 Task: Find connections with filter location Bad Homburg vor der Höhe with filter topic #Jobinterviewswith filter profile language Spanish with filter current company Think Design Collaborative with filter school Sikkim Manipal Institute of Technology - SMU with filter industry International Trade and Development with filter service category Negotiation with filter keywords title Chef
Action: Mouse moved to (509, 70)
Screenshot: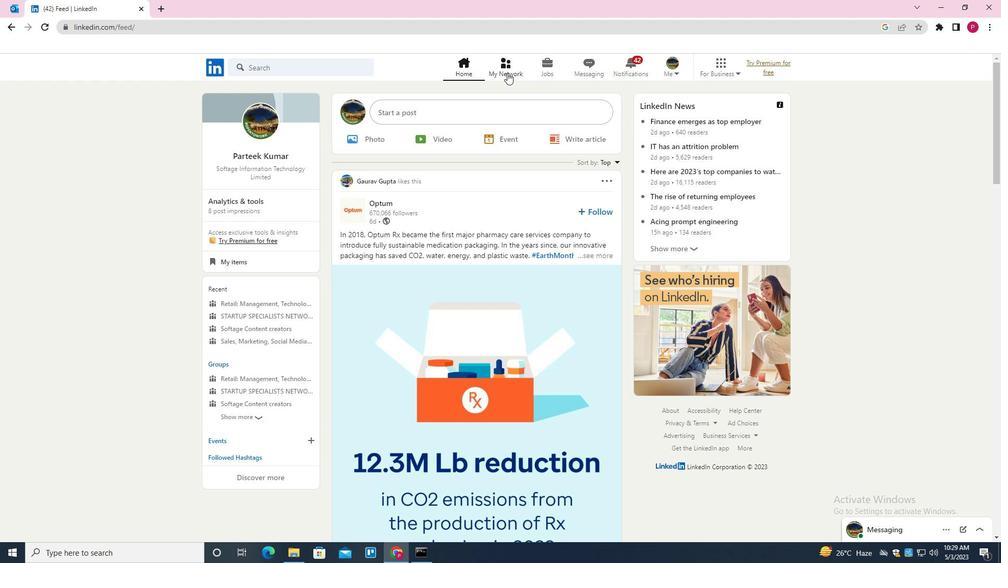 
Action: Mouse pressed left at (509, 70)
Screenshot: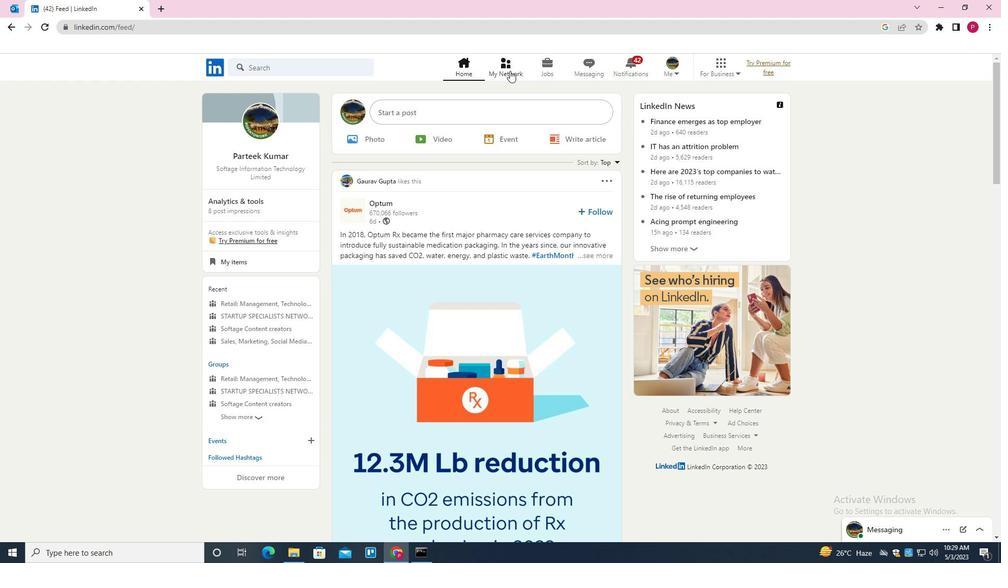 
Action: Mouse moved to (334, 126)
Screenshot: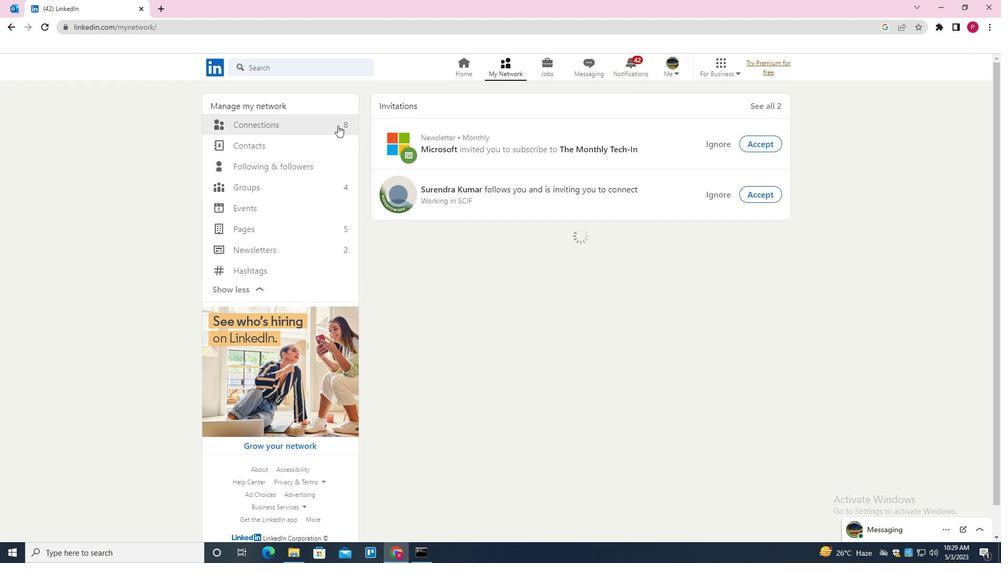 
Action: Mouse pressed left at (334, 126)
Screenshot: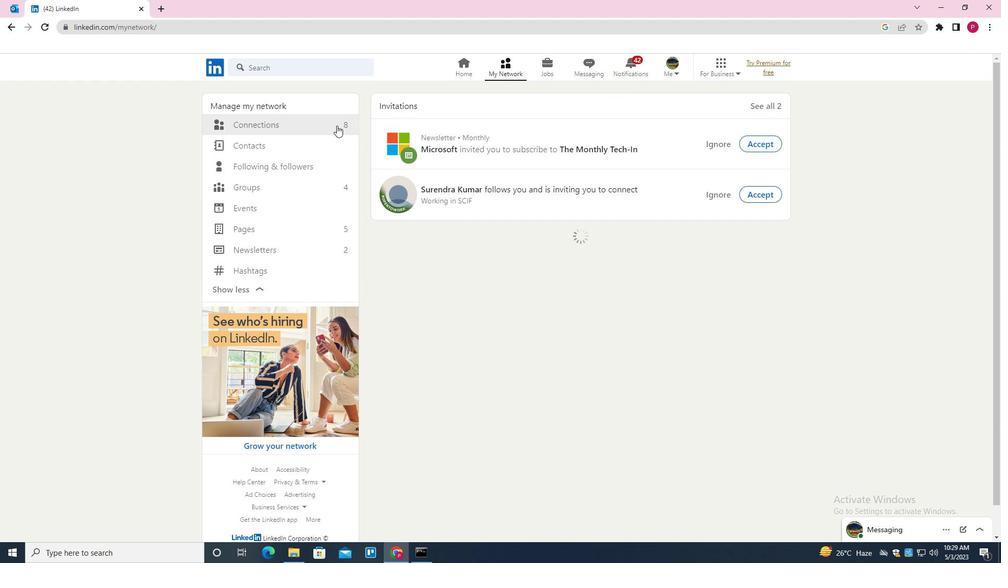 
Action: Mouse moved to (570, 124)
Screenshot: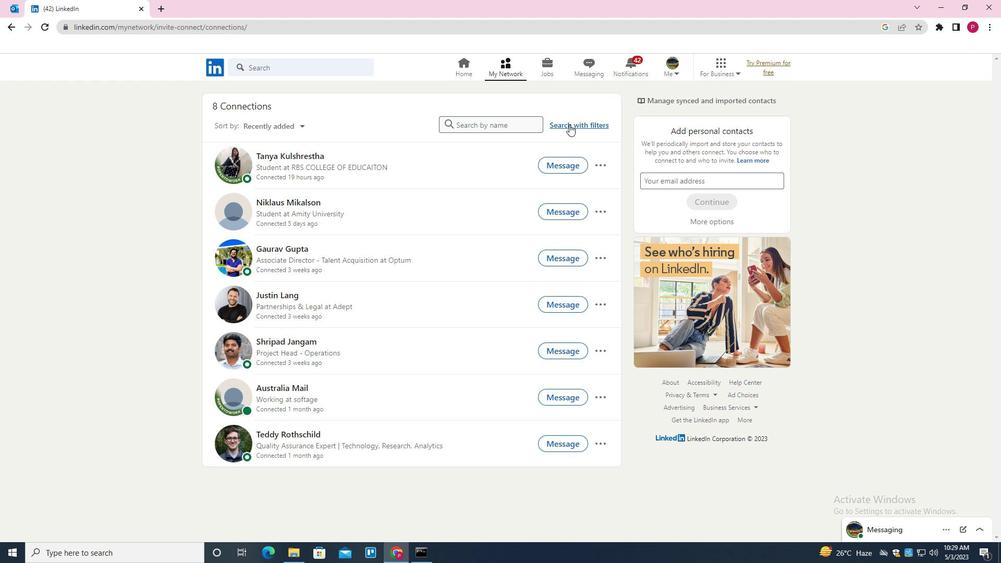 
Action: Mouse pressed left at (570, 124)
Screenshot: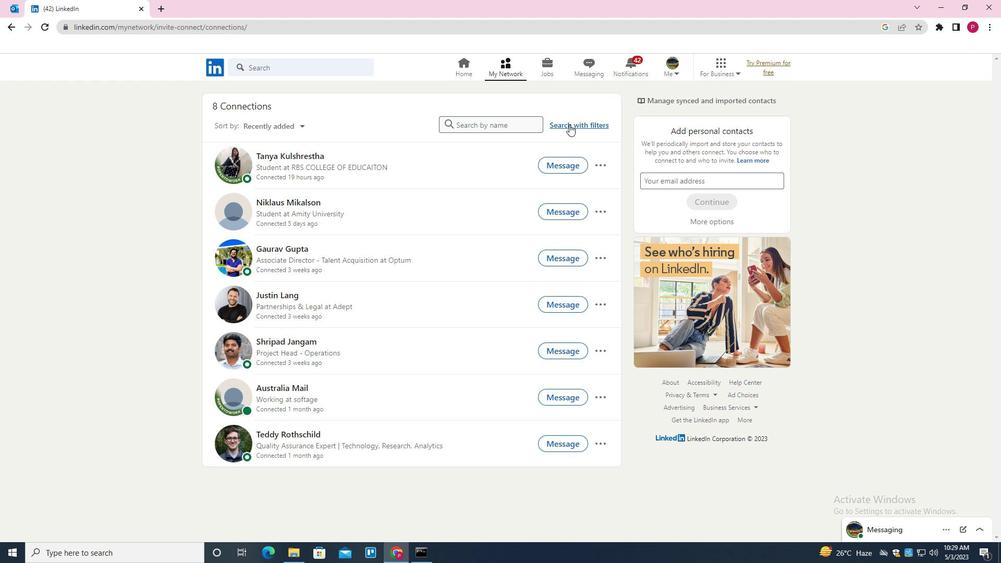 
Action: Mouse moved to (535, 96)
Screenshot: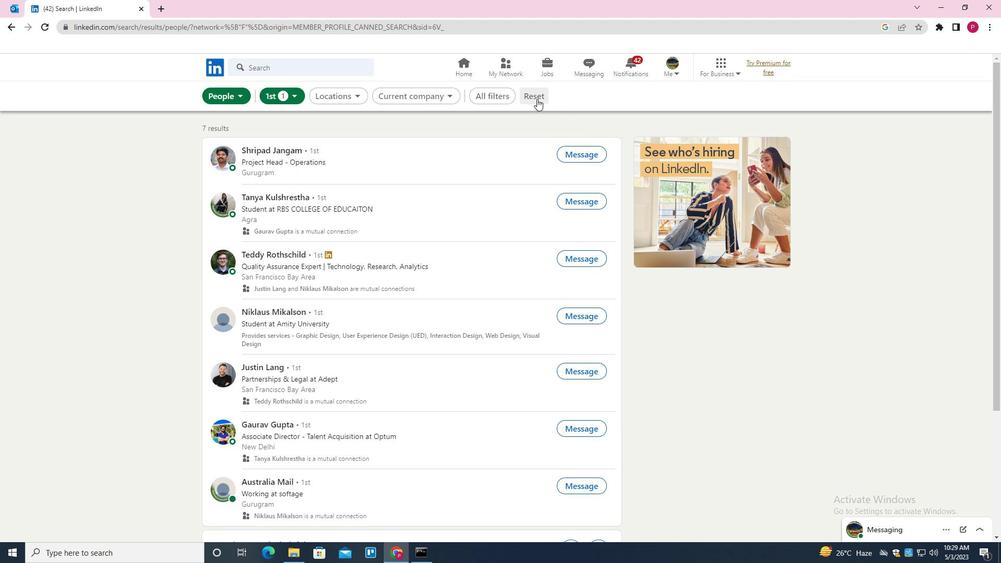 
Action: Mouse pressed left at (535, 96)
Screenshot: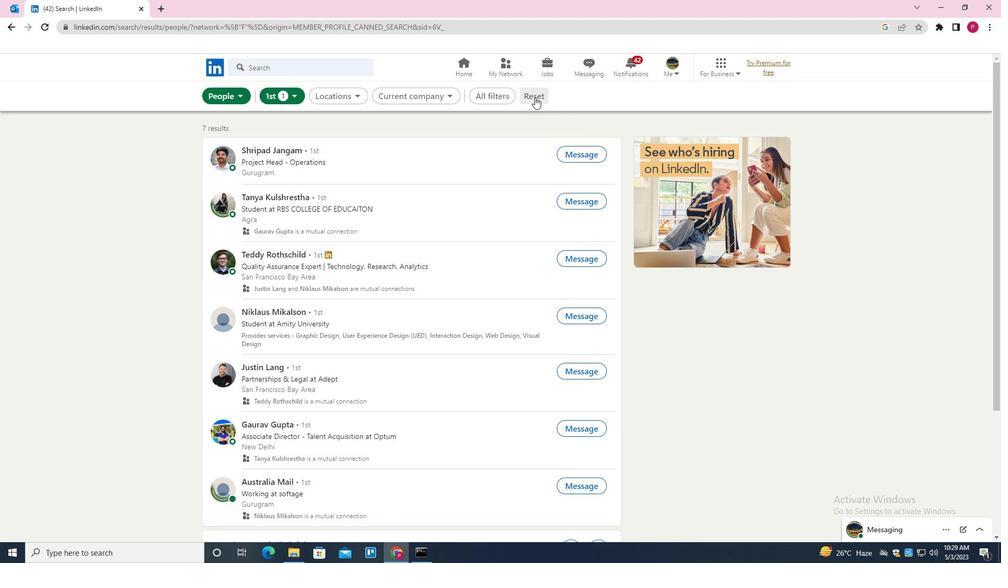 
Action: Mouse moved to (531, 96)
Screenshot: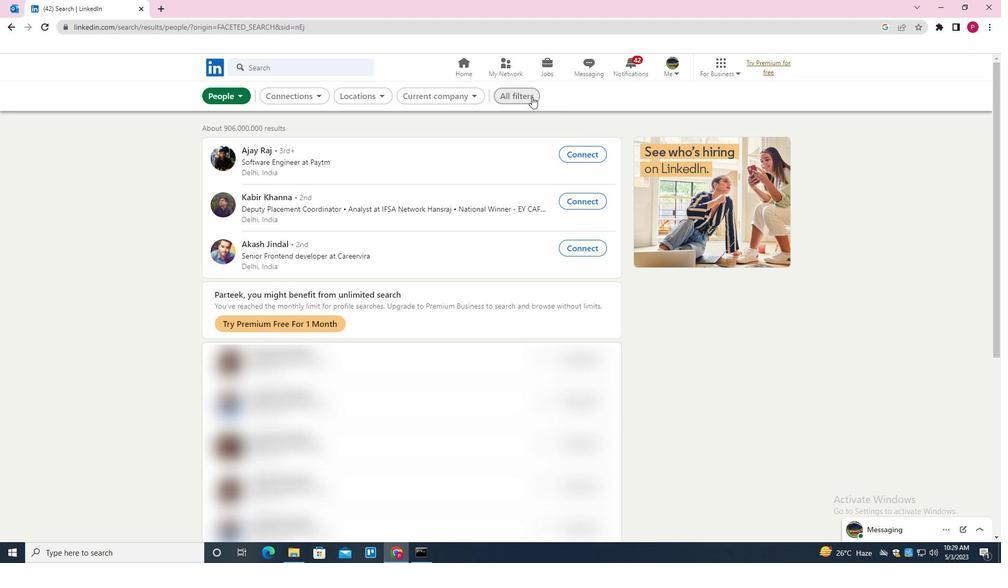 
Action: Mouse pressed left at (531, 96)
Screenshot: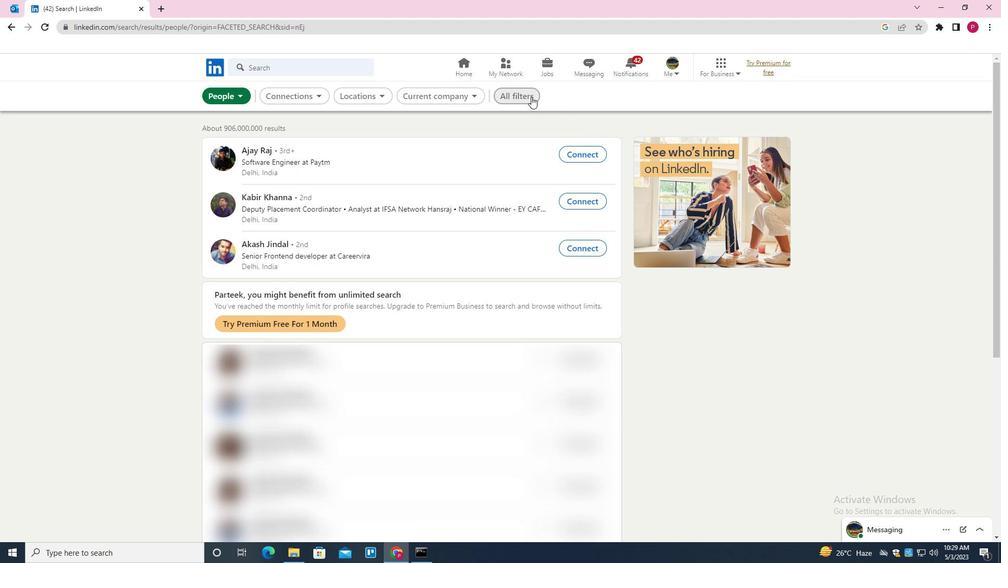 
Action: Mouse moved to (881, 316)
Screenshot: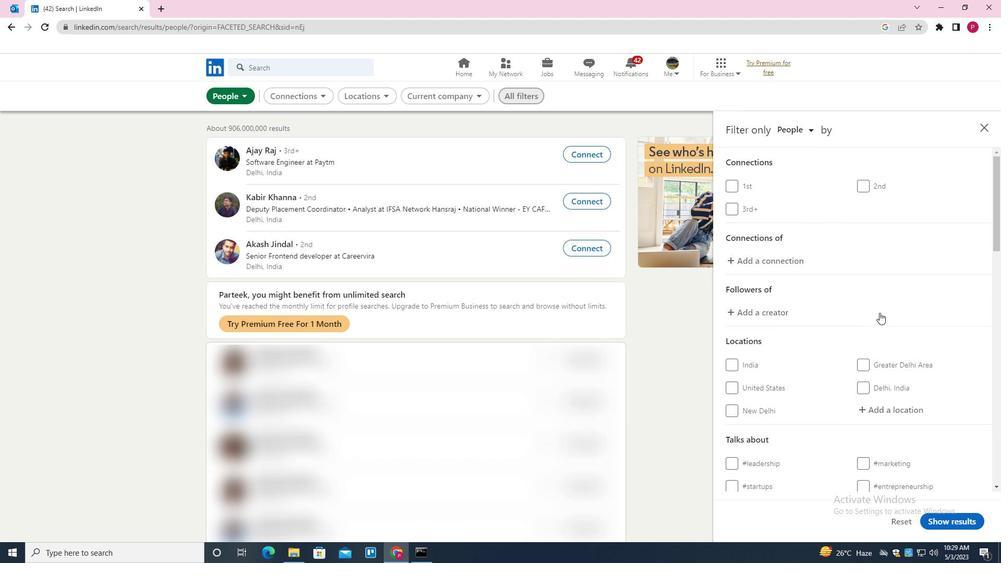
Action: Mouse scrolled (881, 316) with delta (0, 0)
Screenshot: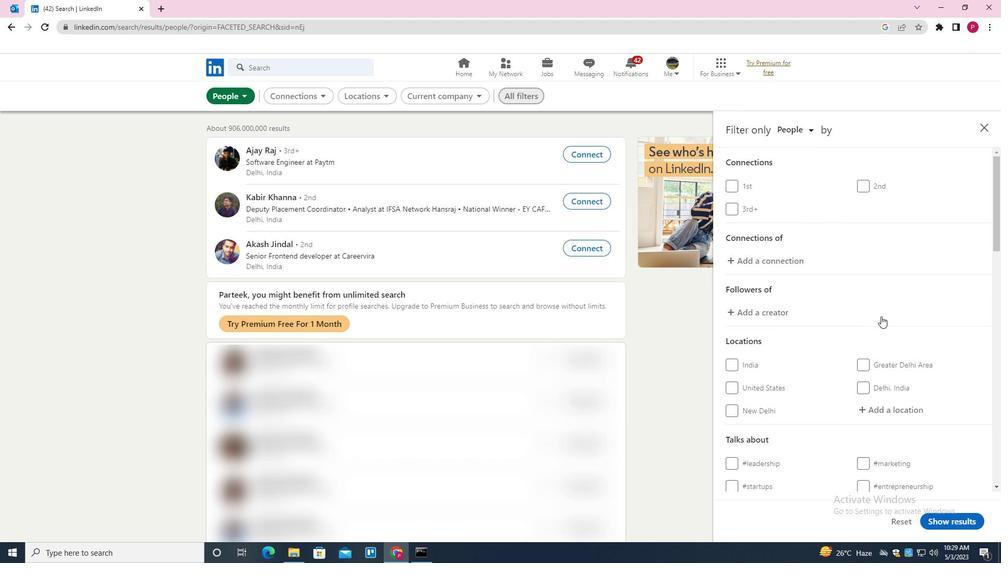 
Action: Mouse moved to (881, 317)
Screenshot: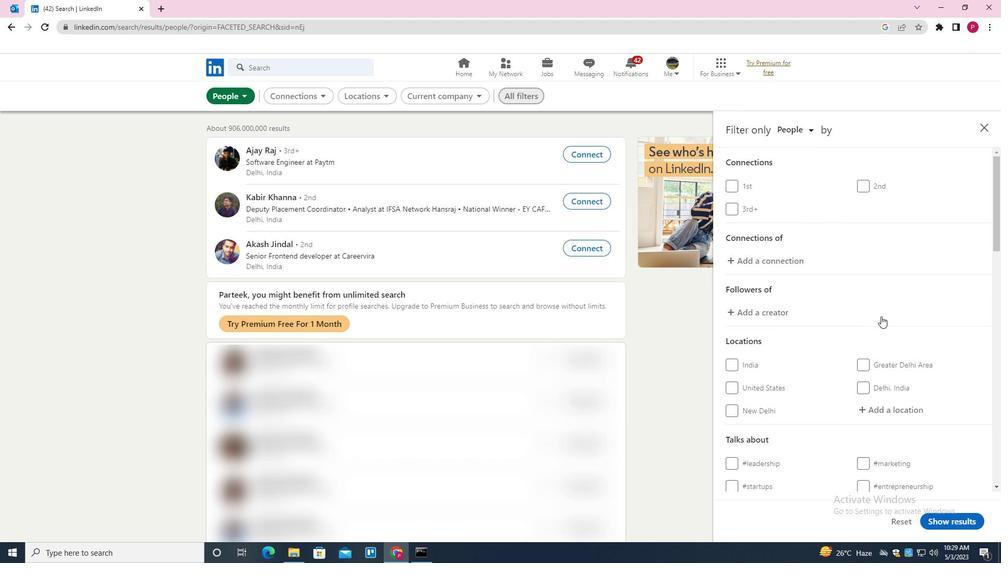 
Action: Mouse scrolled (881, 316) with delta (0, 0)
Screenshot: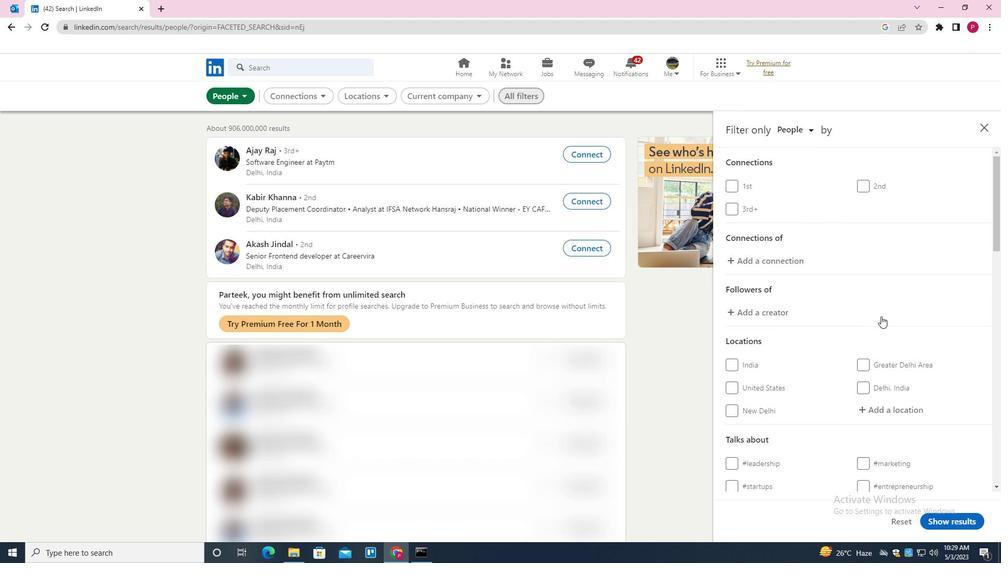 
Action: Mouse moved to (888, 309)
Screenshot: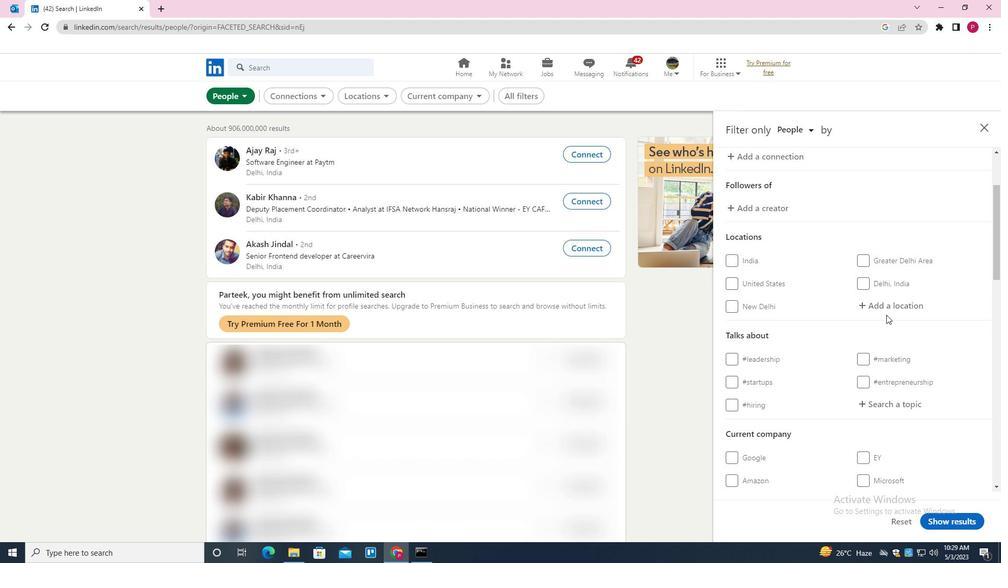 
Action: Mouse pressed left at (888, 309)
Screenshot: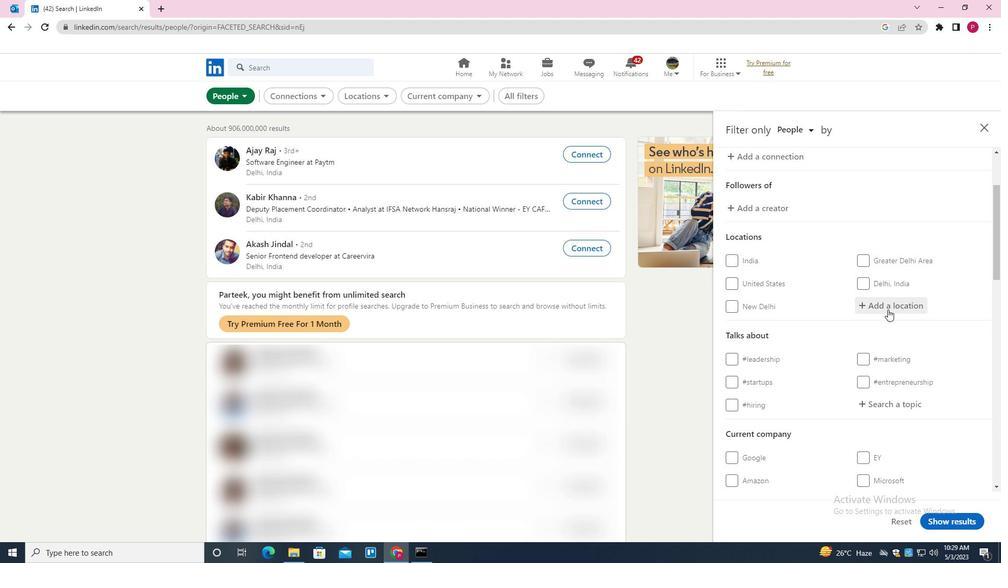 
Action: Key pressed <Key.shift>BAD<Key.space><Key.shift><Key.shift><Key.shift><Key.shift><Key.shift><Key.shift>HOMBURG<Key.down><Key.enter>
Screenshot: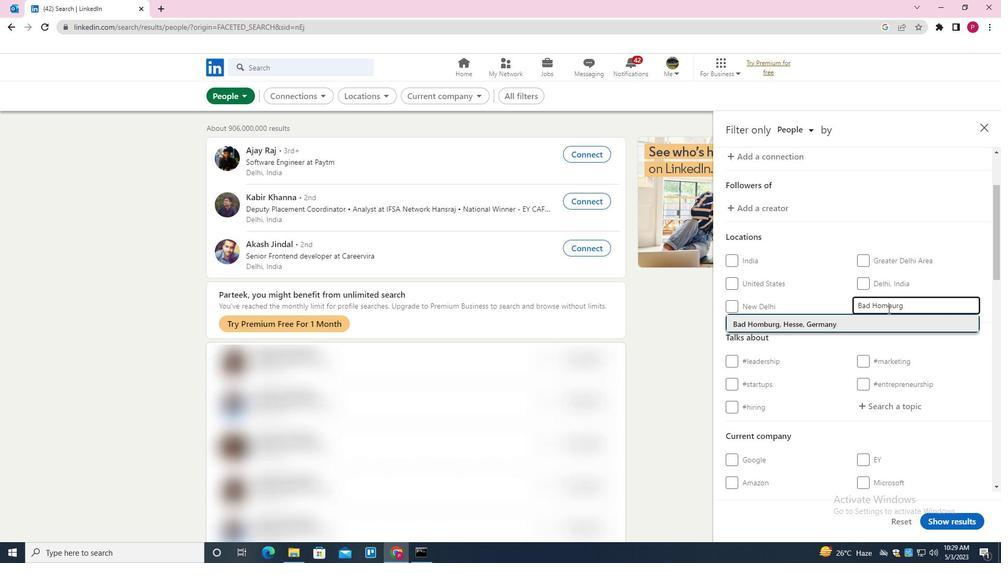
Action: Mouse moved to (886, 294)
Screenshot: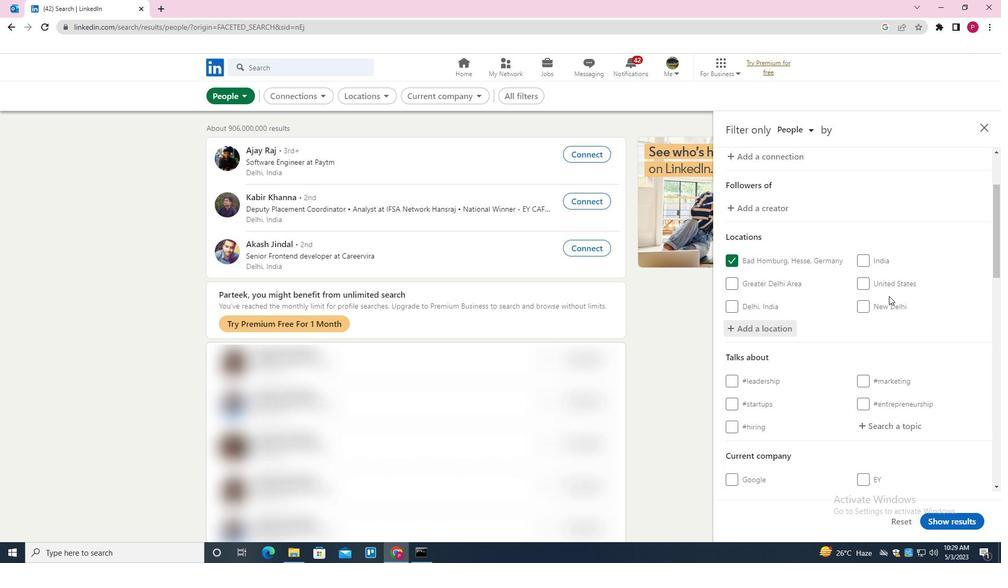 
Action: Mouse scrolled (886, 294) with delta (0, 0)
Screenshot: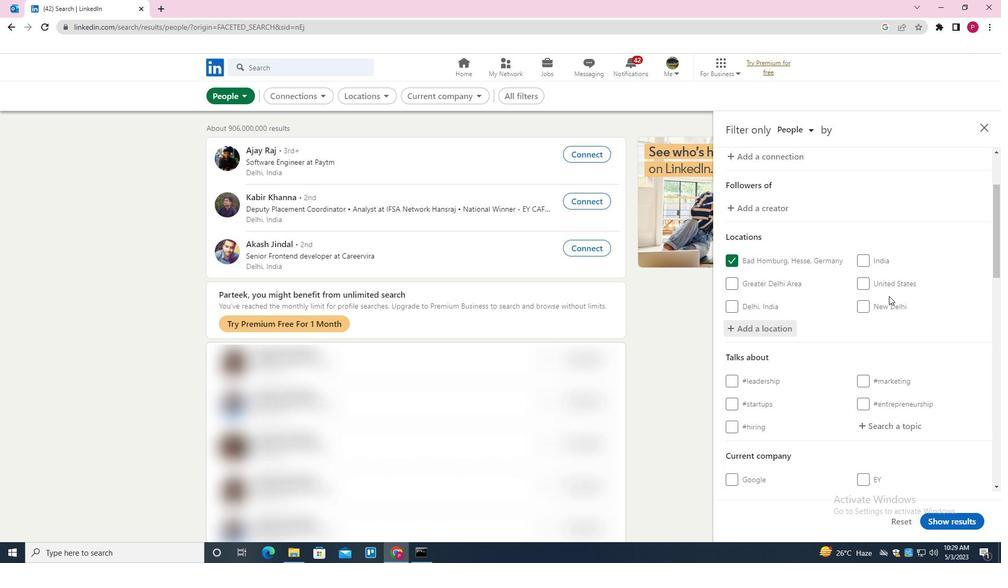 
Action: Mouse moved to (883, 294)
Screenshot: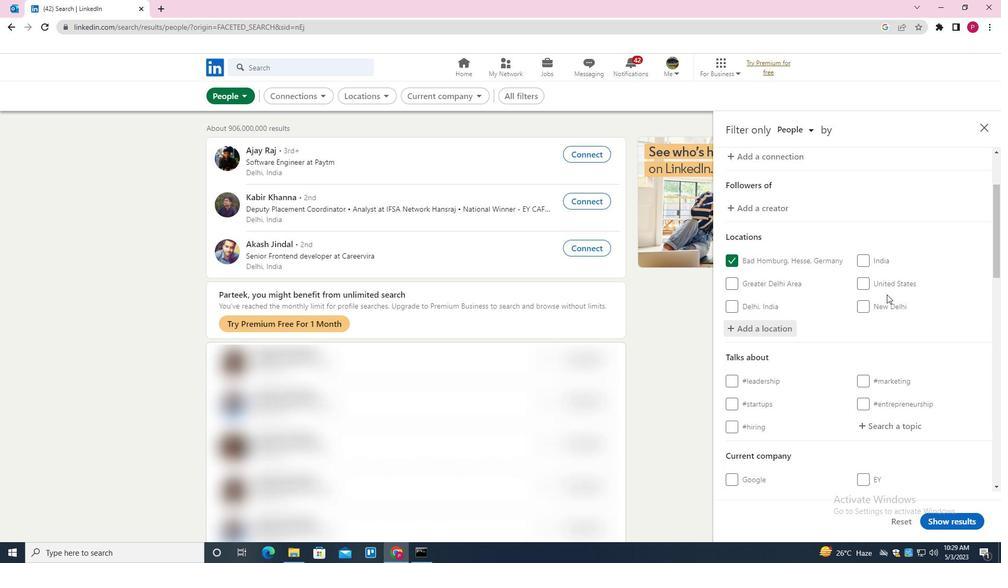 
Action: Mouse scrolled (883, 293) with delta (0, 0)
Screenshot: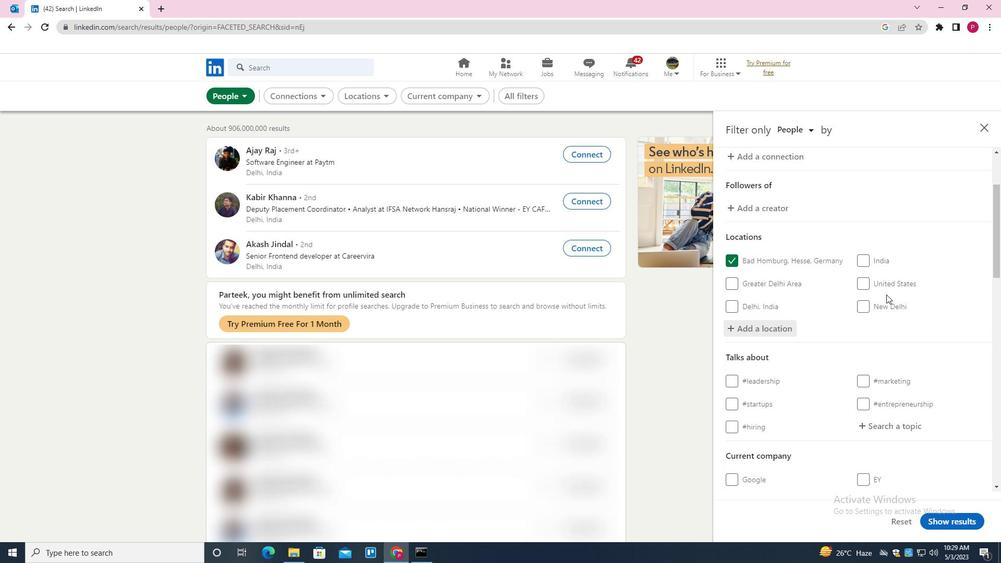 
Action: Mouse moved to (883, 294)
Screenshot: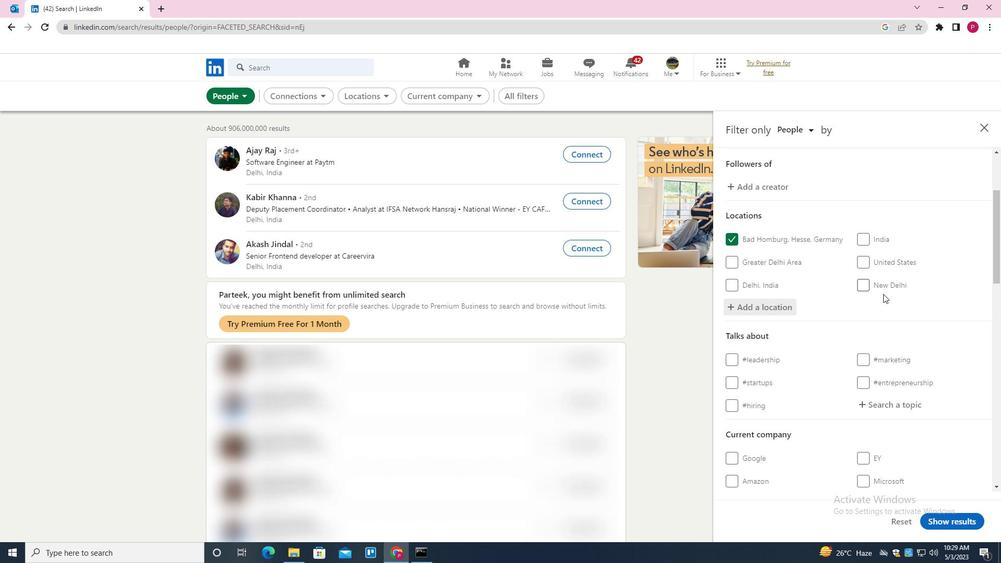 
Action: Mouse scrolled (883, 293) with delta (0, 0)
Screenshot: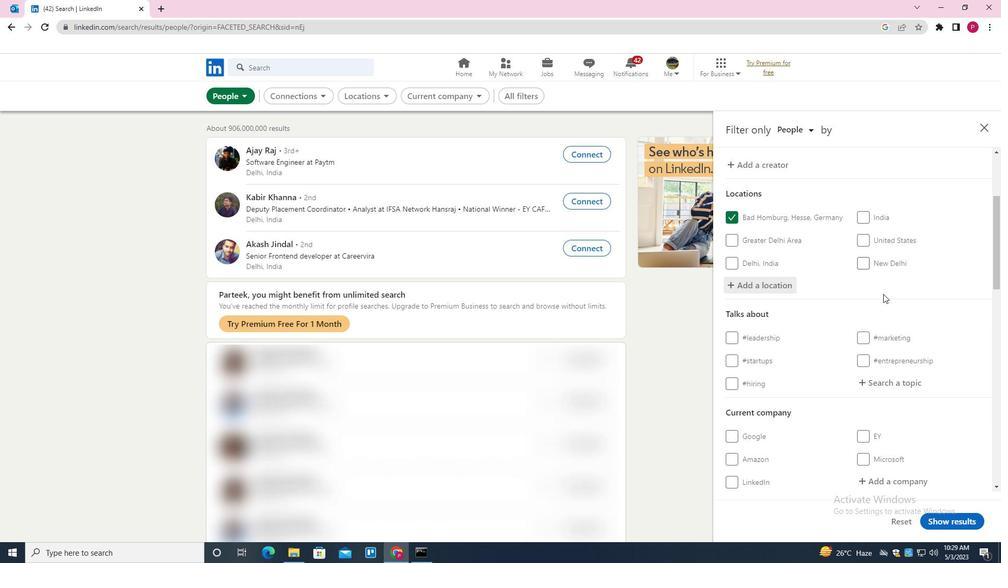 
Action: Mouse moved to (887, 270)
Screenshot: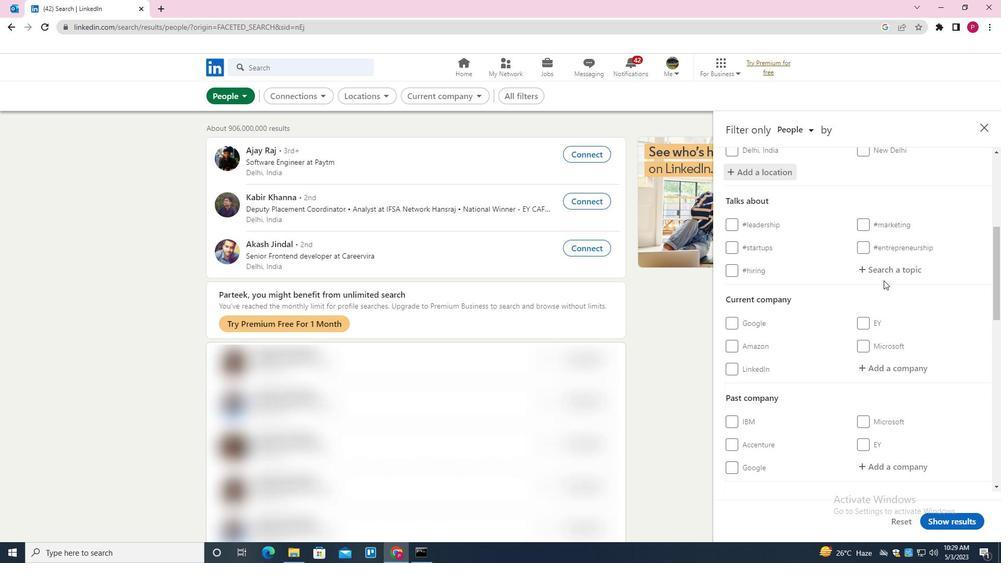 
Action: Mouse pressed left at (887, 270)
Screenshot: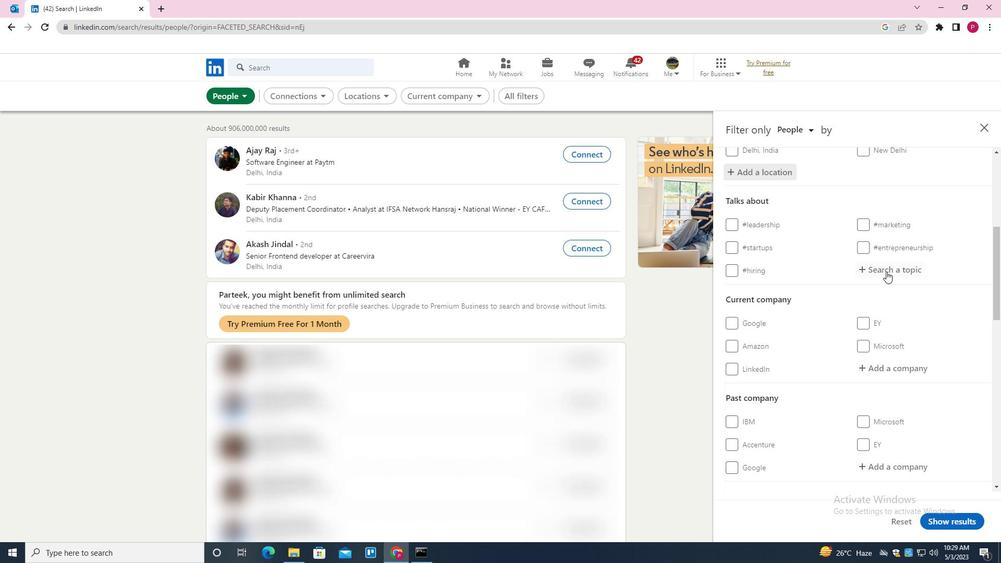 
Action: Key pressed JONINTERVIEW<Key.backspace><Key.backspace><Key.backspace><Key.backspace><Key.backspace><Key.backspace><Key.backspace><Key.backspace><Key.backspace><Key.backspace>BINTERVIEWS<Key.down><Key.enter>
Screenshot: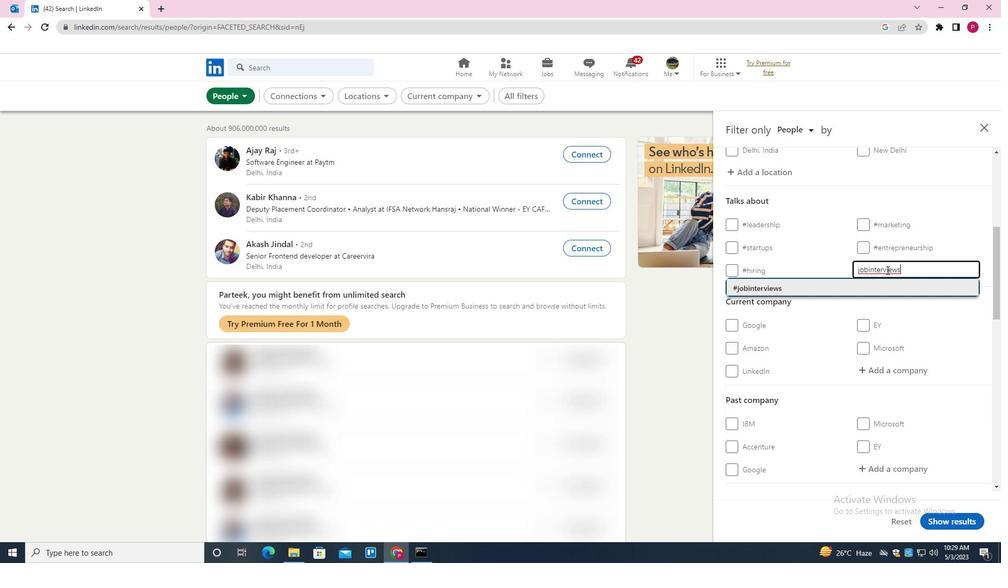 
Action: Mouse moved to (847, 274)
Screenshot: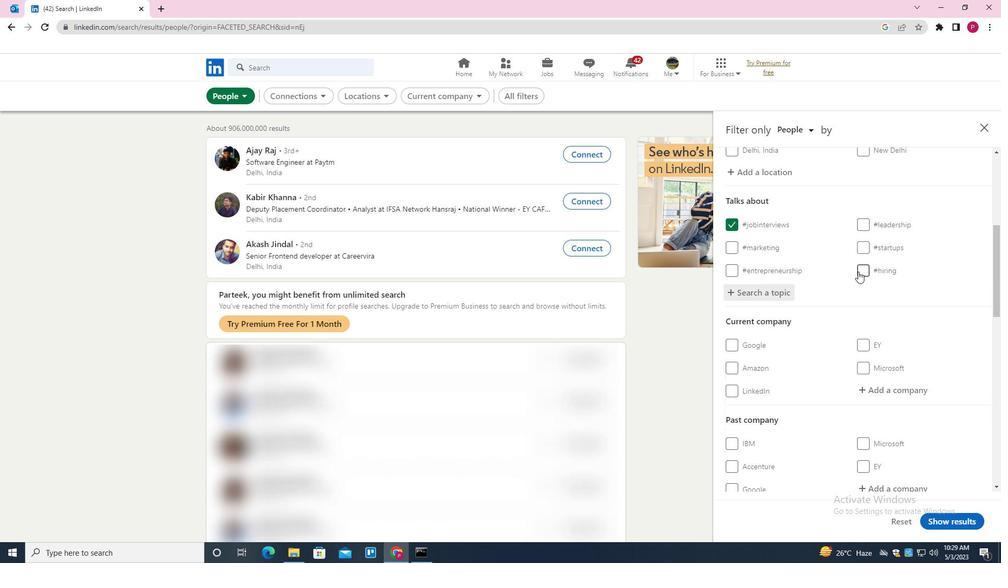 
Action: Mouse scrolled (847, 274) with delta (0, 0)
Screenshot: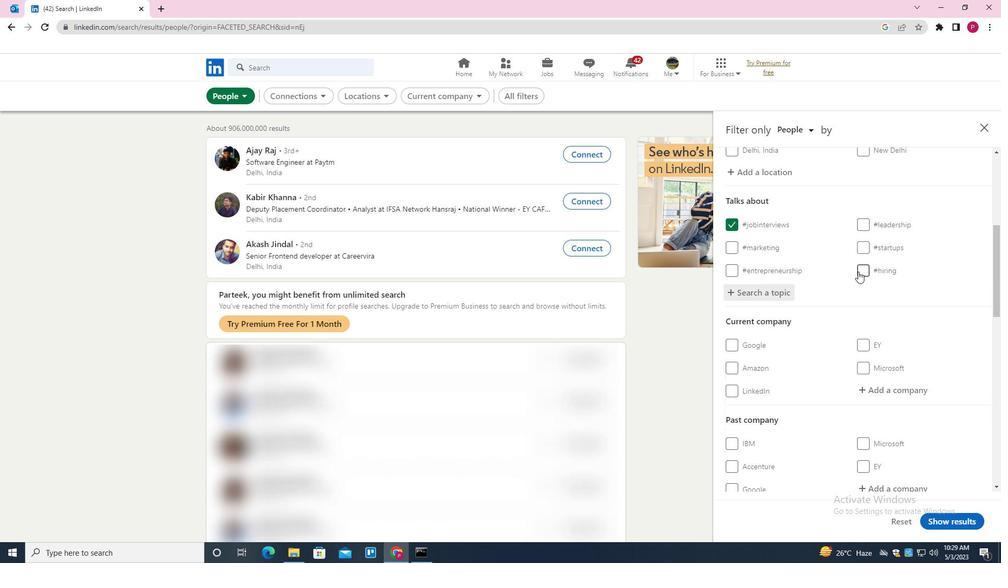 
Action: Mouse moved to (846, 275)
Screenshot: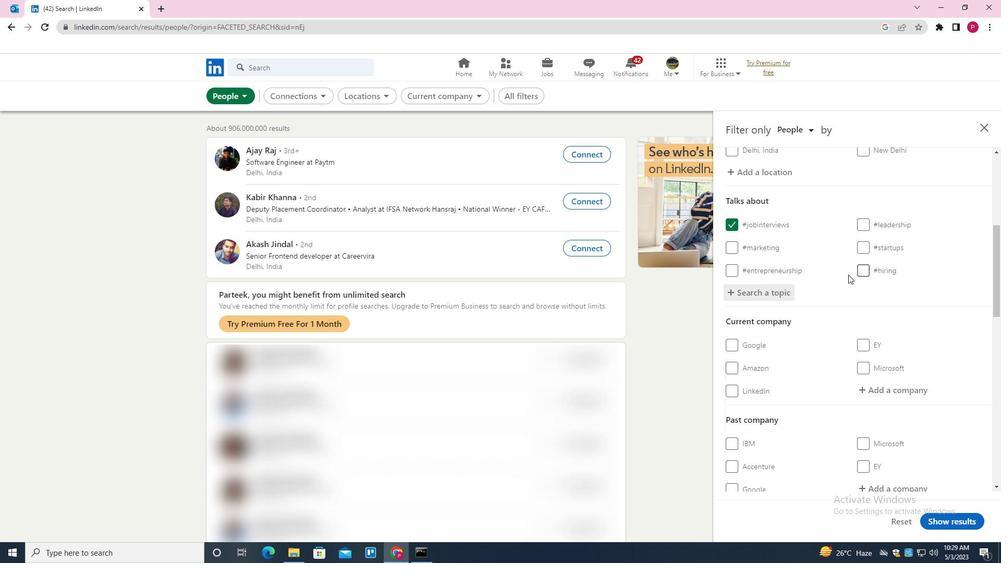 
Action: Mouse scrolled (846, 274) with delta (0, 0)
Screenshot: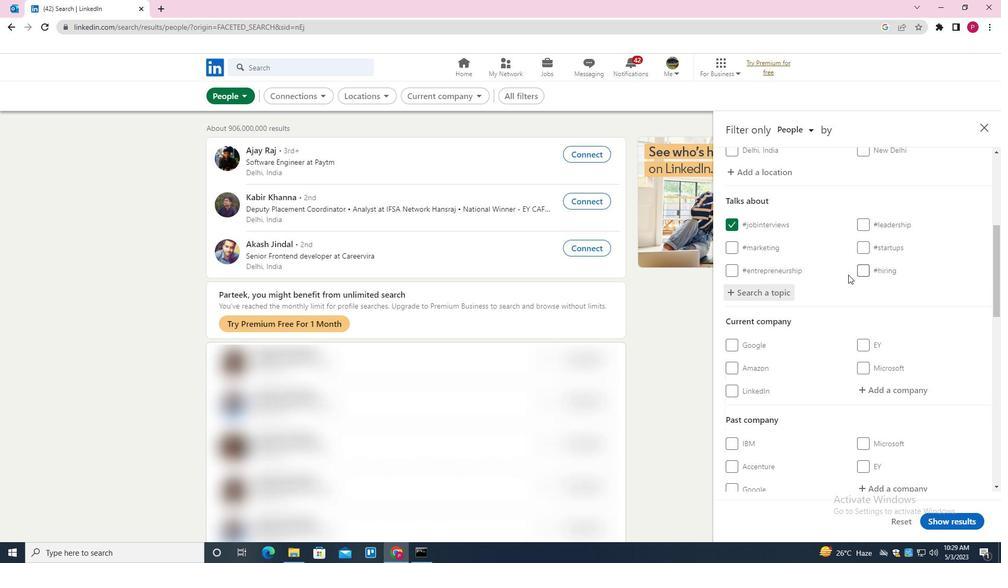 
Action: Mouse moved to (845, 275)
Screenshot: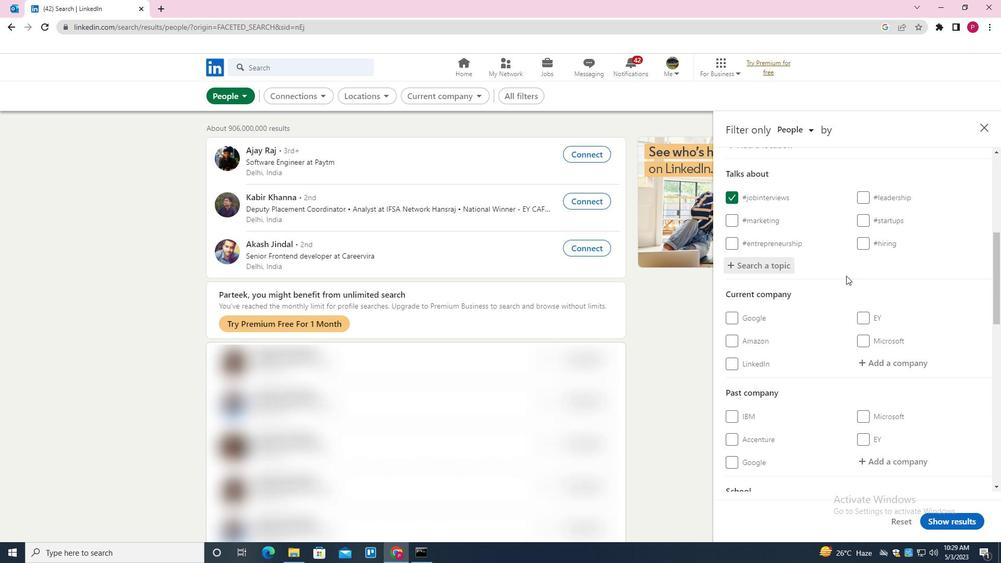 
Action: Mouse scrolled (845, 275) with delta (0, 0)
Screenshot: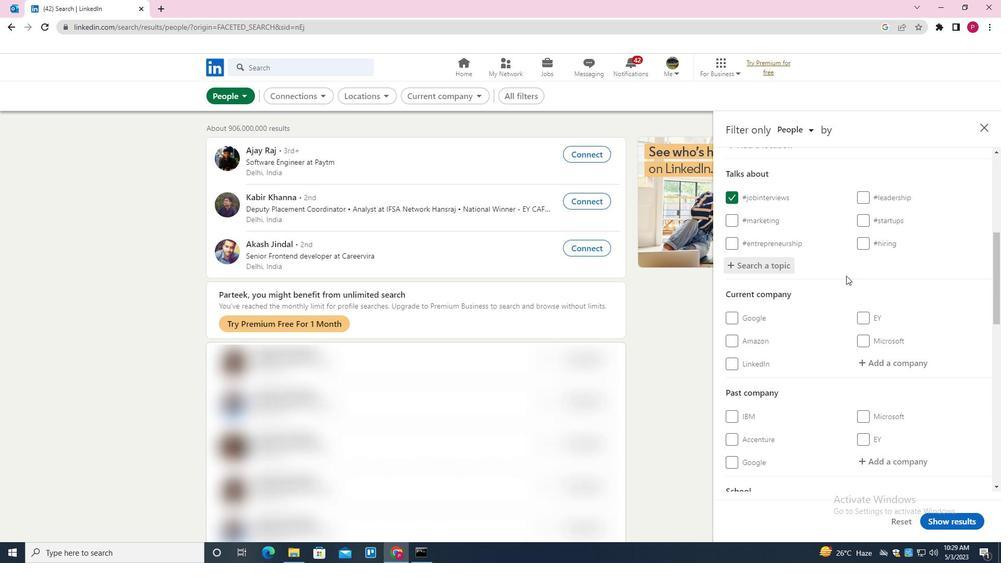 
Action: Mouse moved to (814, 276)
Screenshot: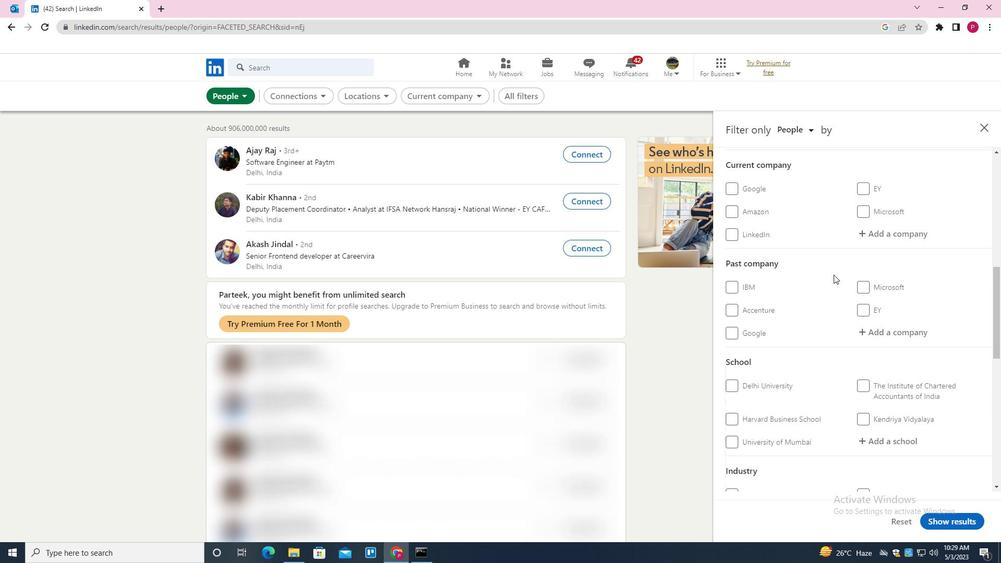 
Action: Mouse scrolled (814, 276) with delta (0, 0)
Screenshot: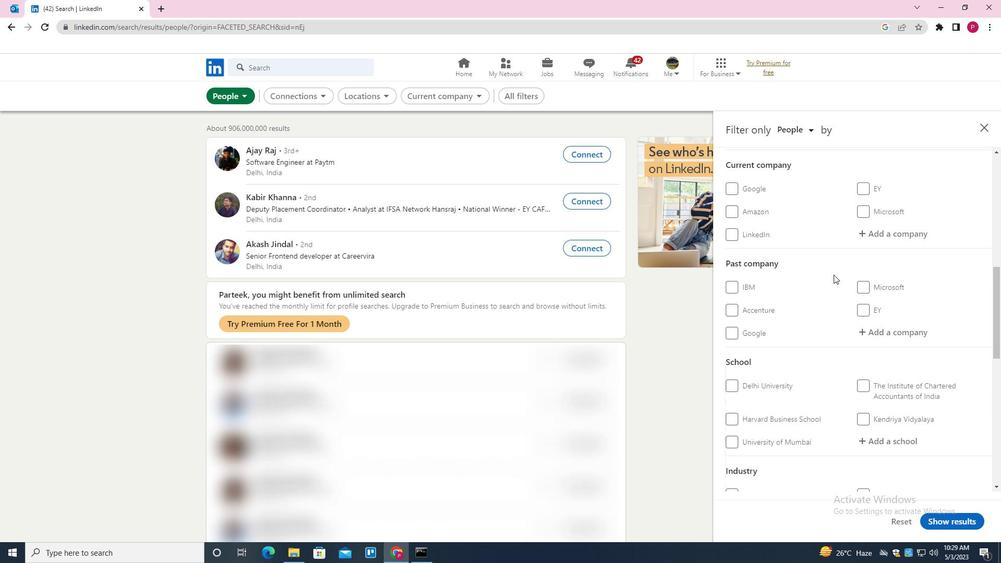 
Action: Mouse moved to (813, 276)
Screenshot: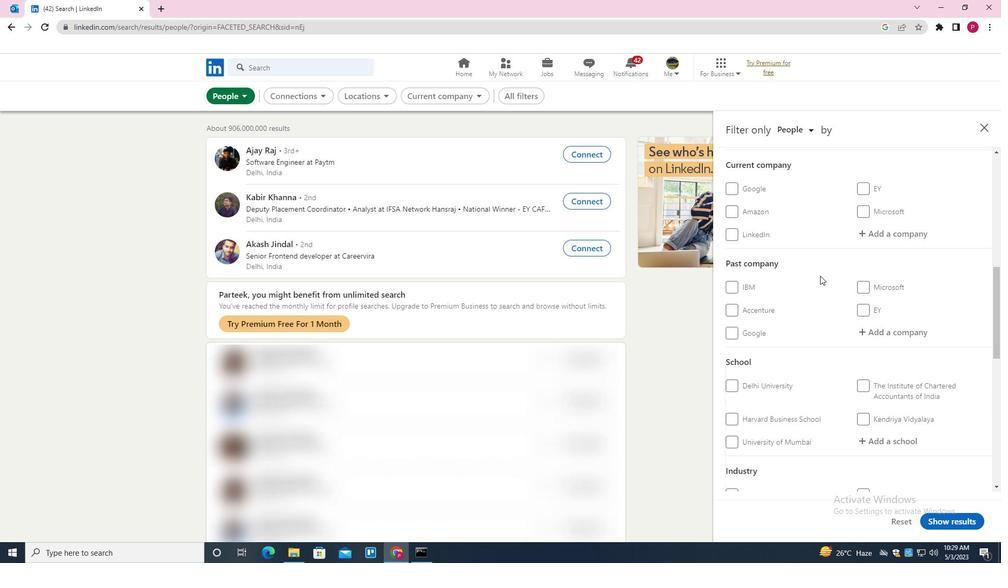 
Action: Mouse scrolled (813, 276) with delta (0, 0)
Screenshot: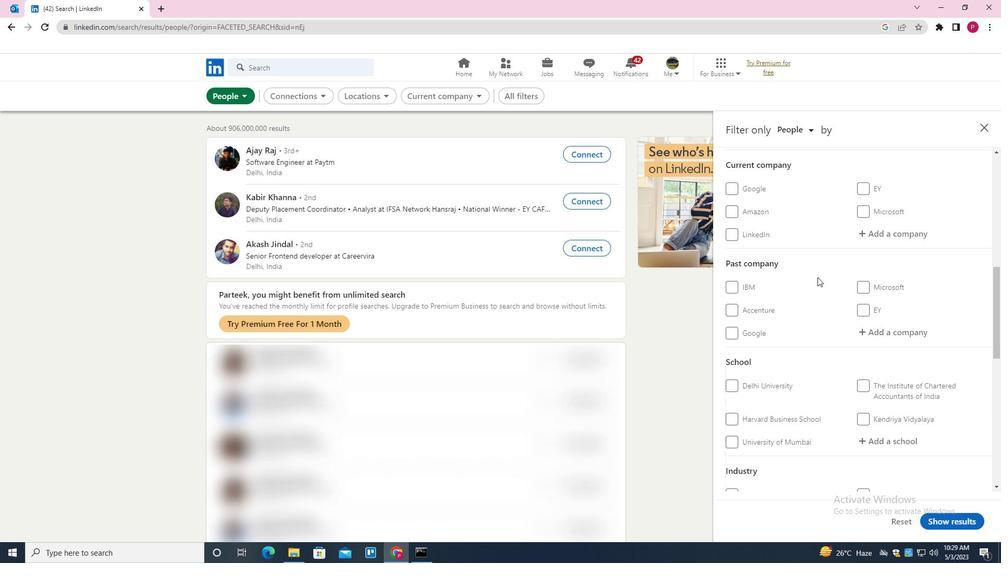 
Action: Mouse moved to (812, 279)
Screenshot: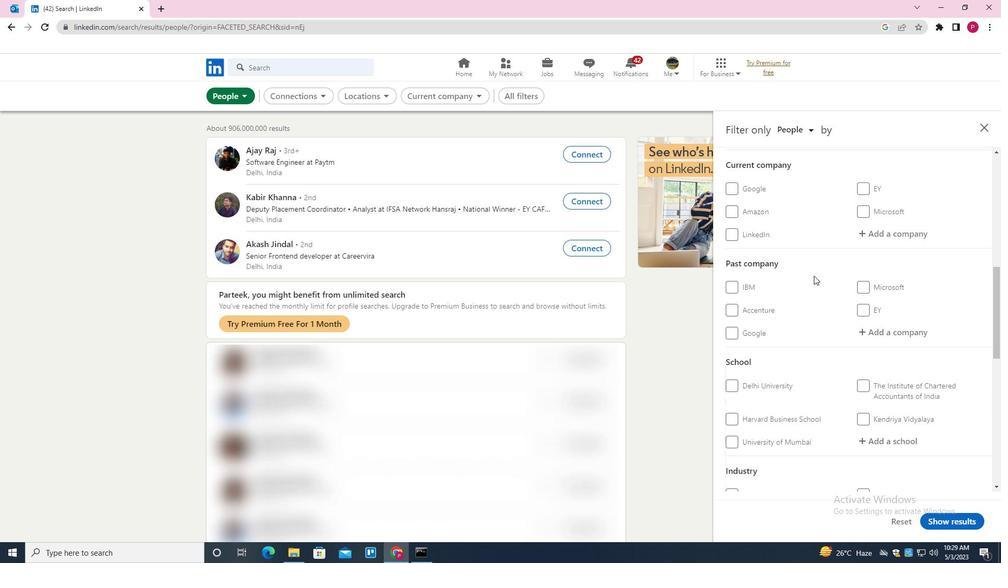 
Action: Mouse scrolled (812, 278) with delta (0, 0)
Screenshot: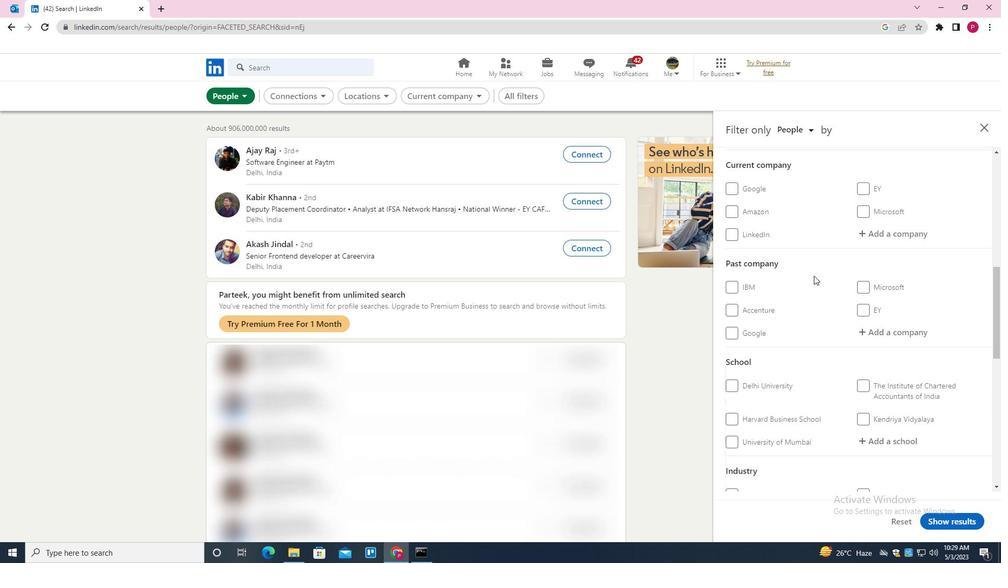 
Action: Mouse moved to (810, 280)
Screenshot: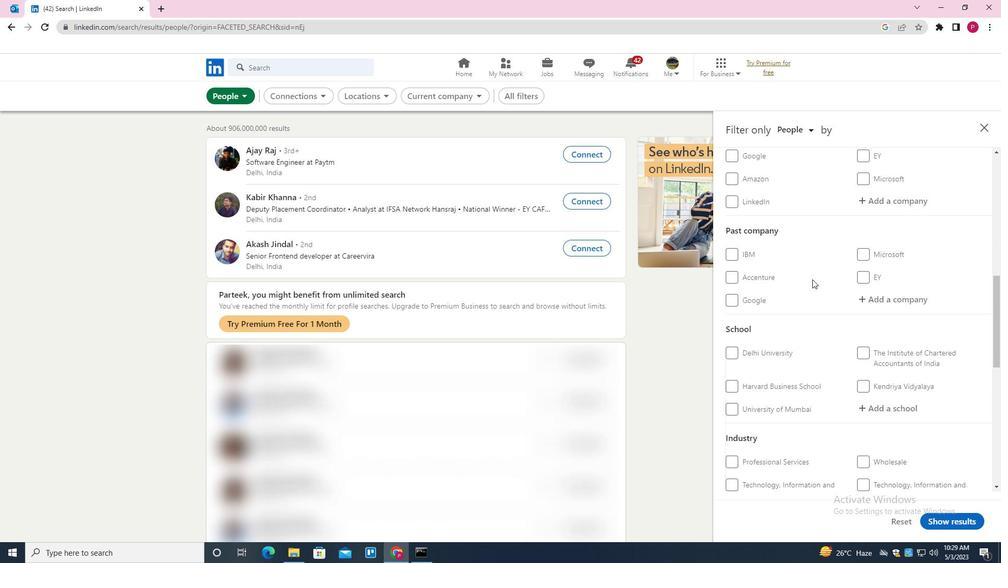 
Action: Mouse scrolled (810, 280) with delta (0, 0)
Screenshot: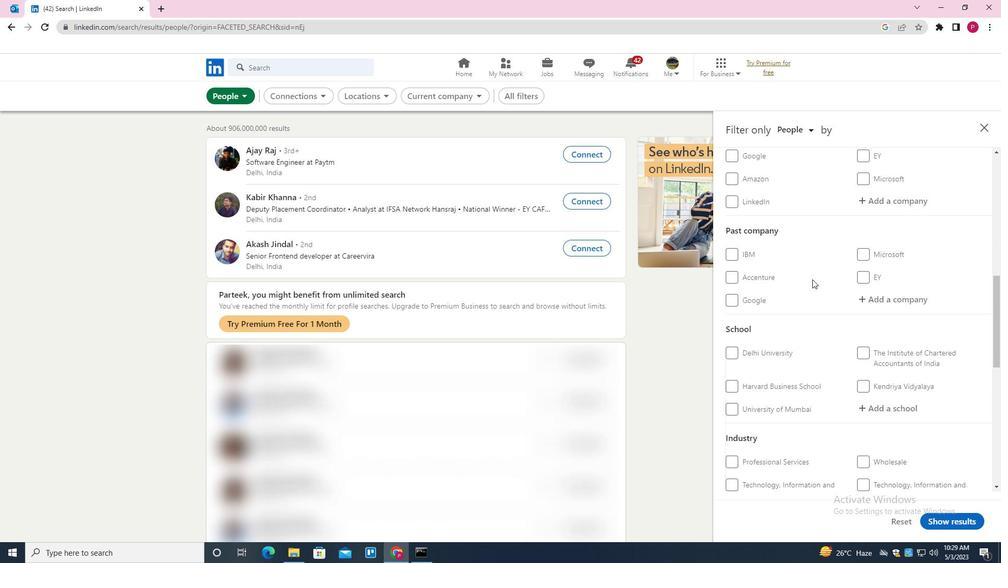 
Action: Mouse moved to (799, 269)
Screenshot: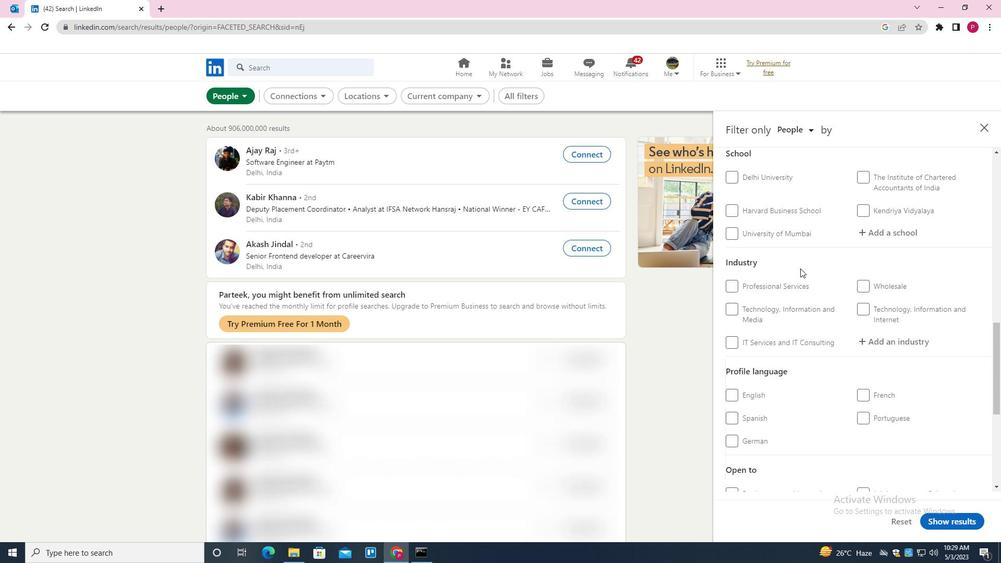 
Action: Mouse scrolled (799, 268) with delta (0, 0)
Screenshot: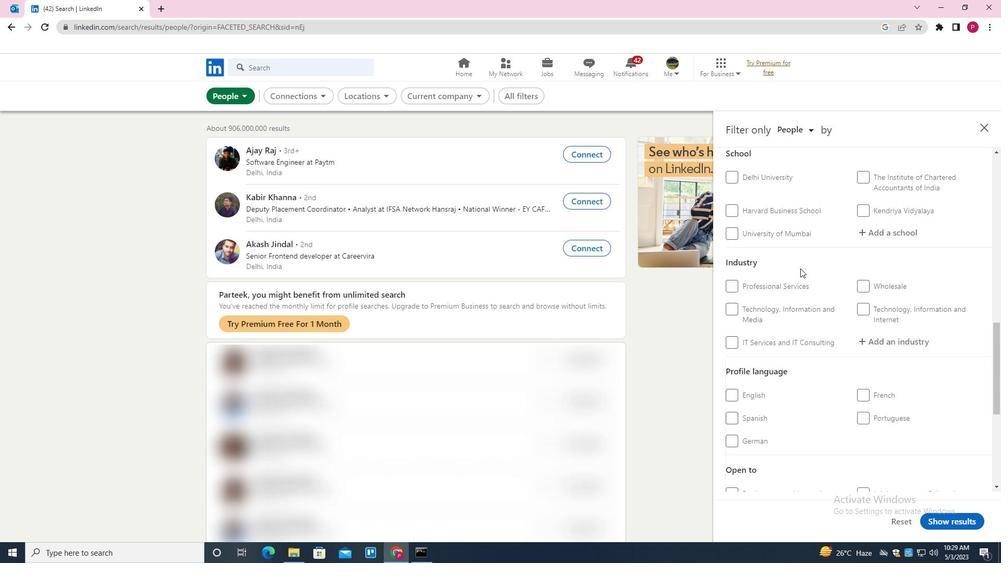 
Action: Mouse moved to (799, 269)
Screenshot: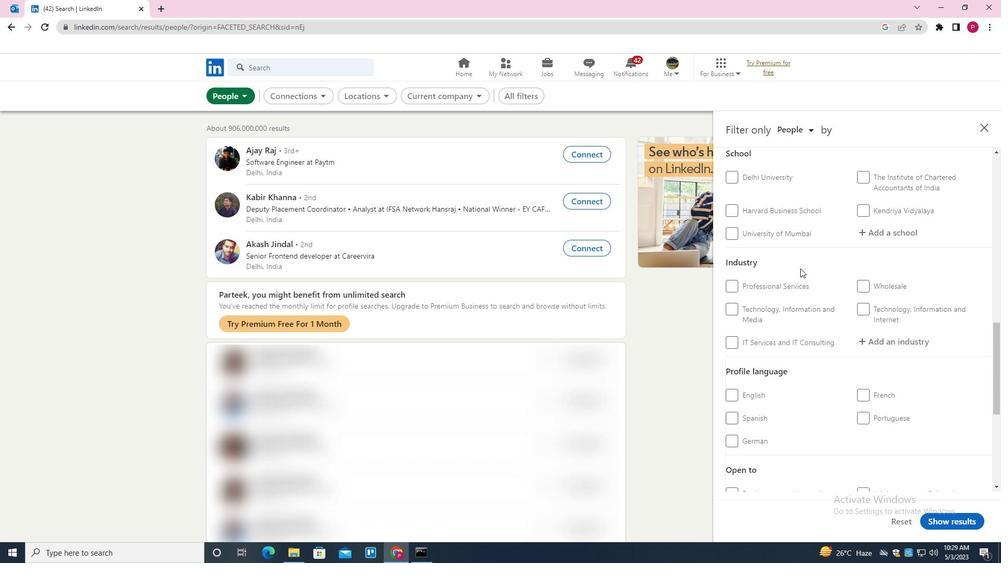 
Action: Mouse scrolled (799, 269) with delta (0, 0)
Screenshot: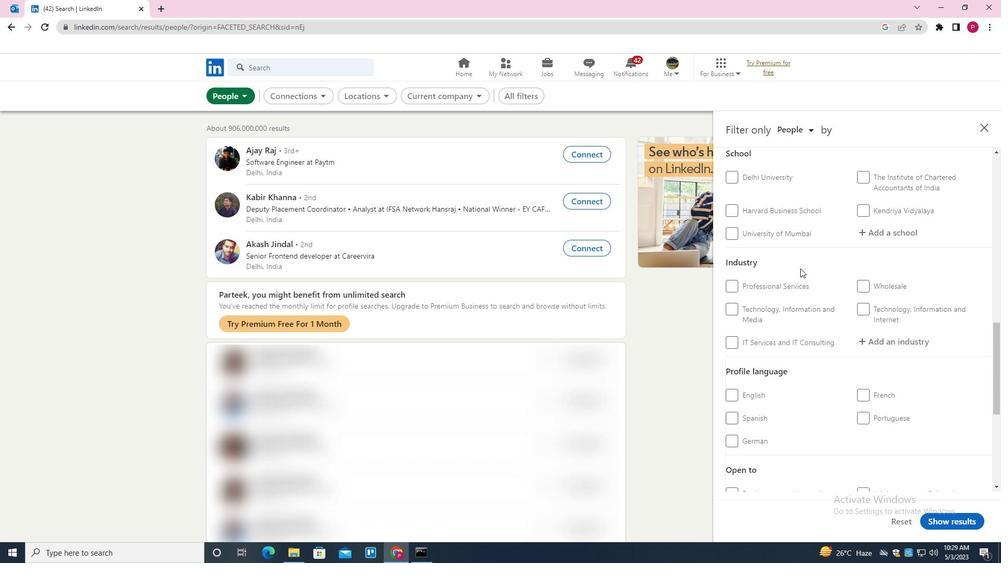 
Action: Mouse scrolled (799, 269) with delta (0, 0)
Screenshot: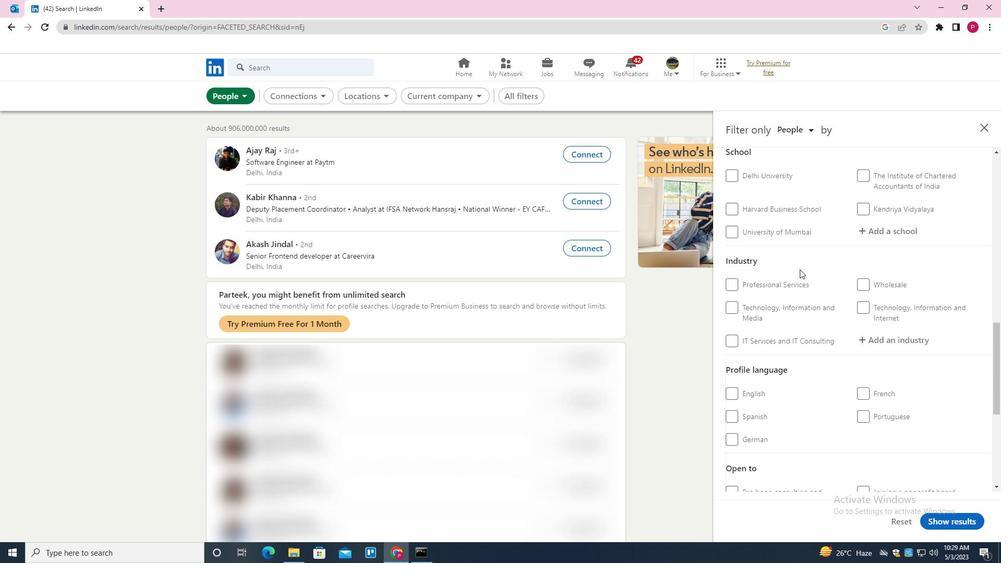 
Action: Mouse moved to (759, 262)
Screenshot: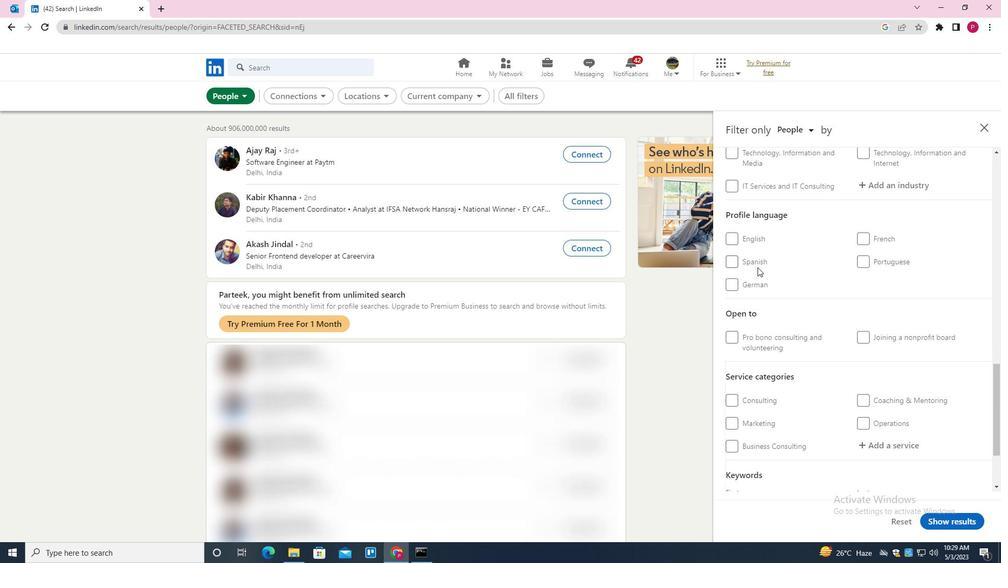 
Action: Mouse pressed left at (759, 262)
Screenshot: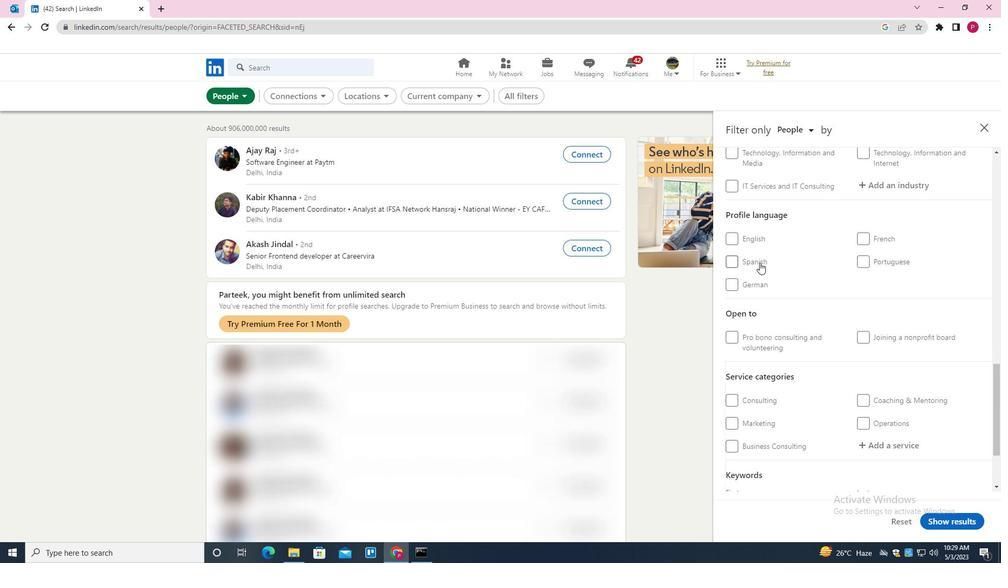 
Action: Mouse moved to (810, 277)
Screenshot: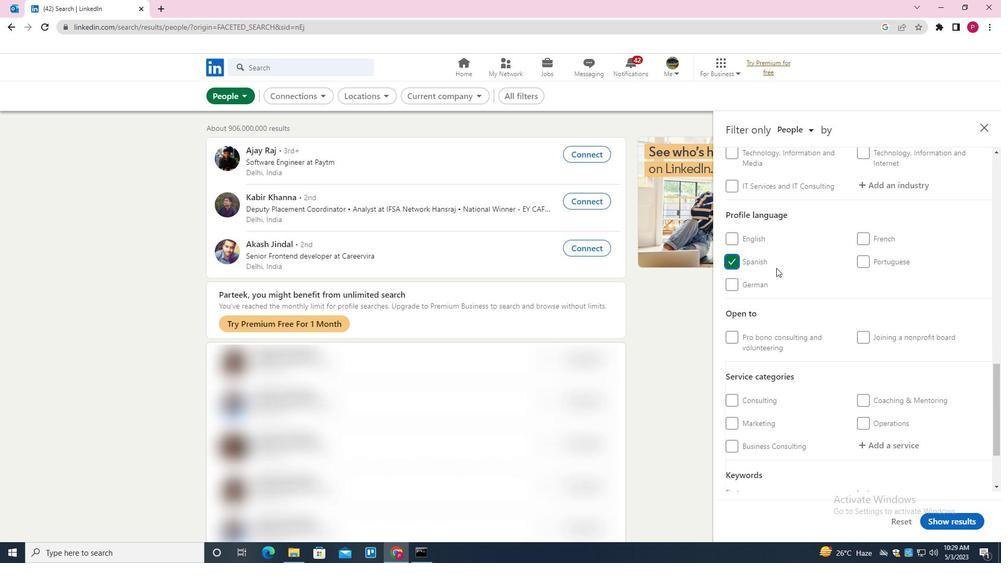 
Action: Mouse scrolled (810, 278) with delta (0, 0)
Screenshot: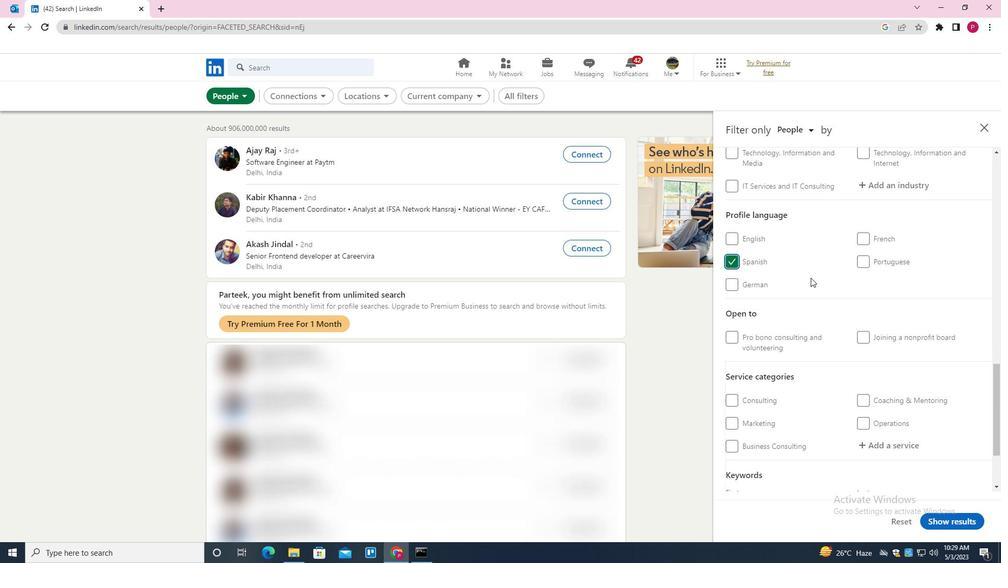 
Action: Mouse scrolled (810, 278) with delta (0, 0)
Screenshot: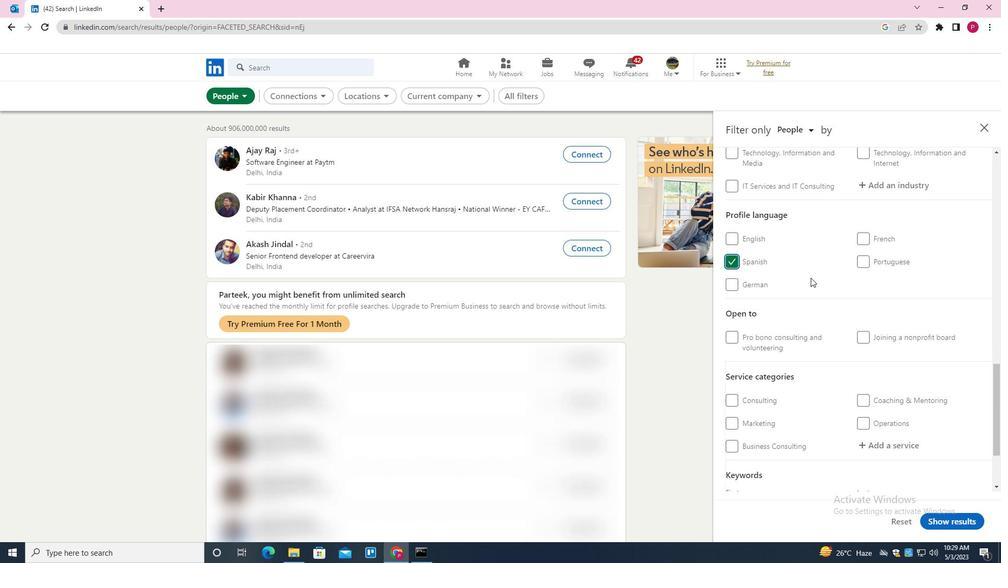 
Action: Mouse scrolled (810, 278) with delta (0, 0)
Screenshot: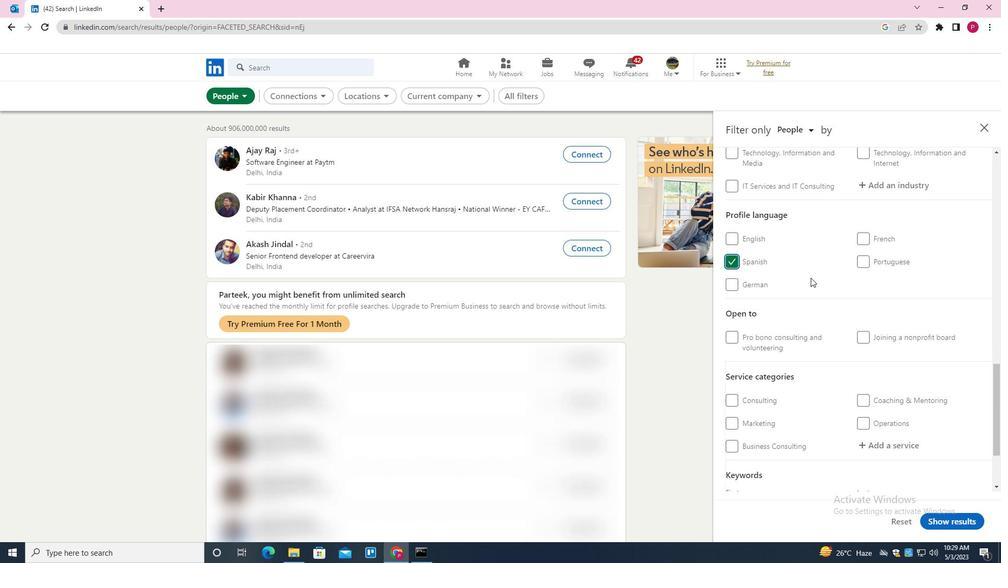 
Action: Mouse scrolled (810, 278) with delta (0, 0)
Screenshot: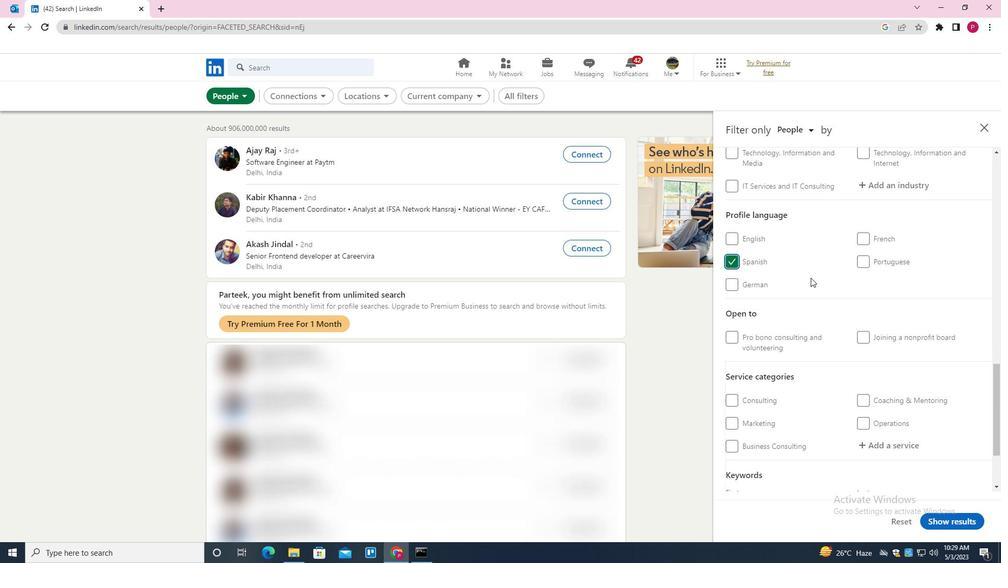 
Action: Mouse scrolled (810, 278) with delta (0, 0)
Screenshot: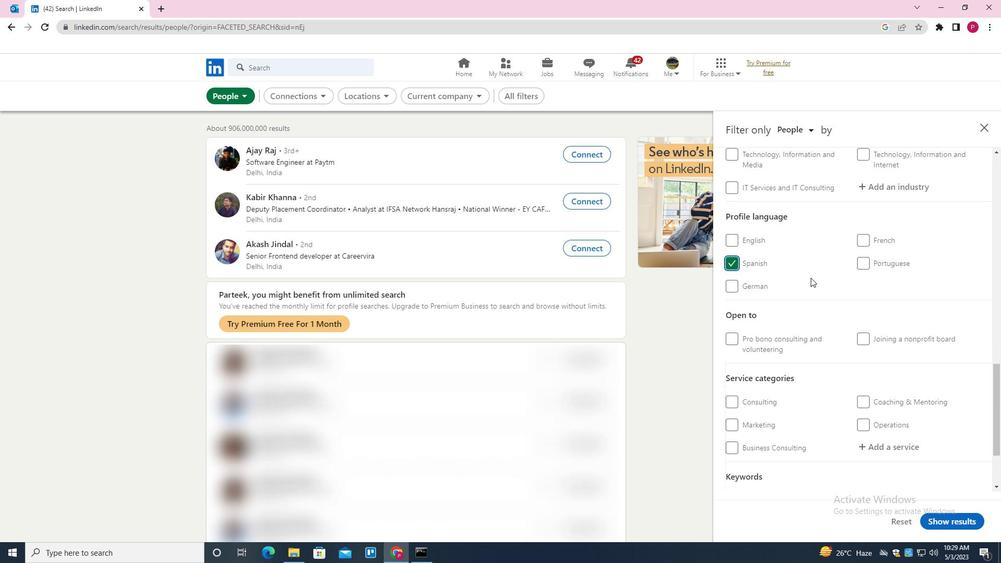 
Action: Mouse scrolled (810, 278) with delta (0, 0)
Screenshot: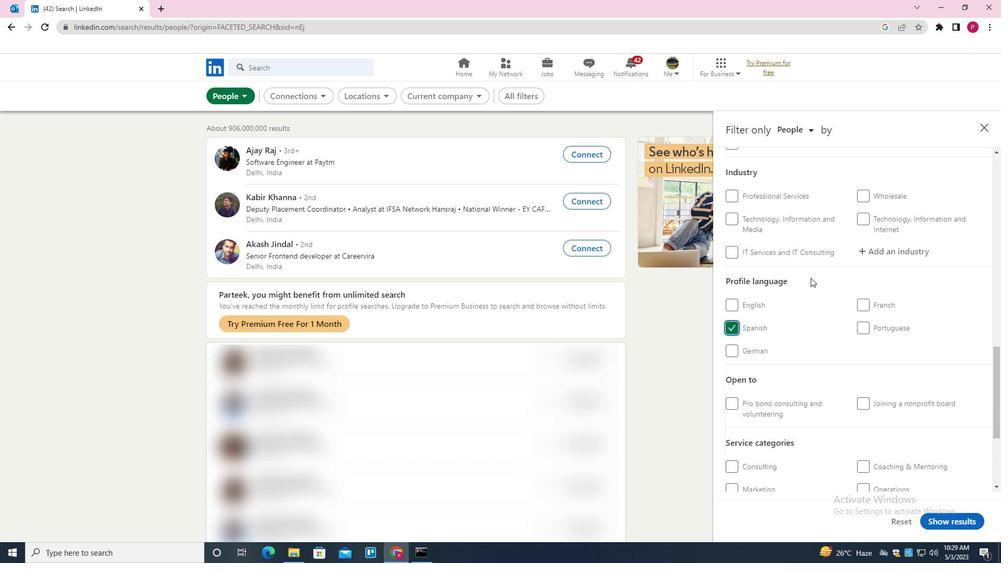 
Action: Mouse scrolled (810, 278) with delta (0, 0)
Screenshot: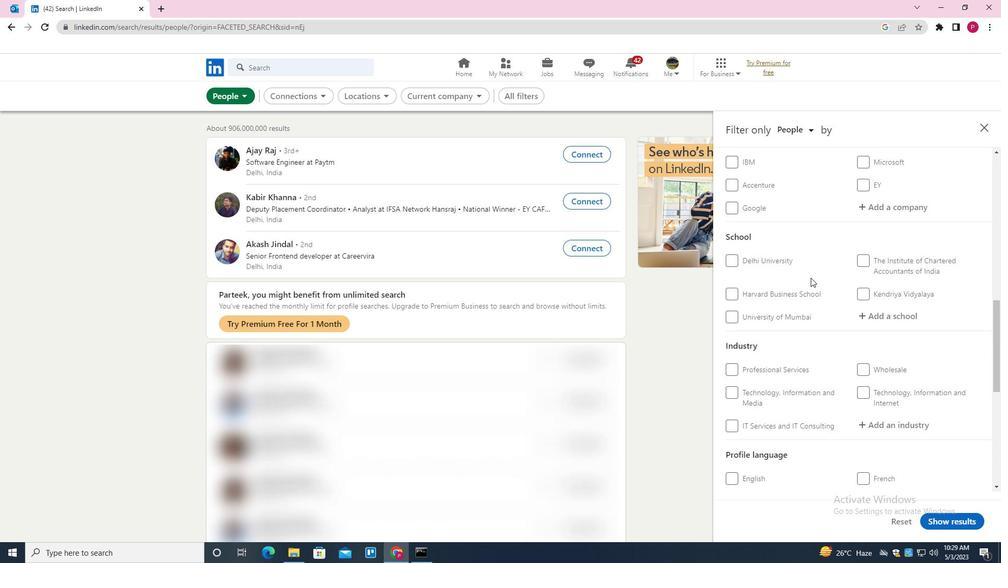 
Action: Mouse scrolled (810, 278) with delta (0, 0)
Screenshot: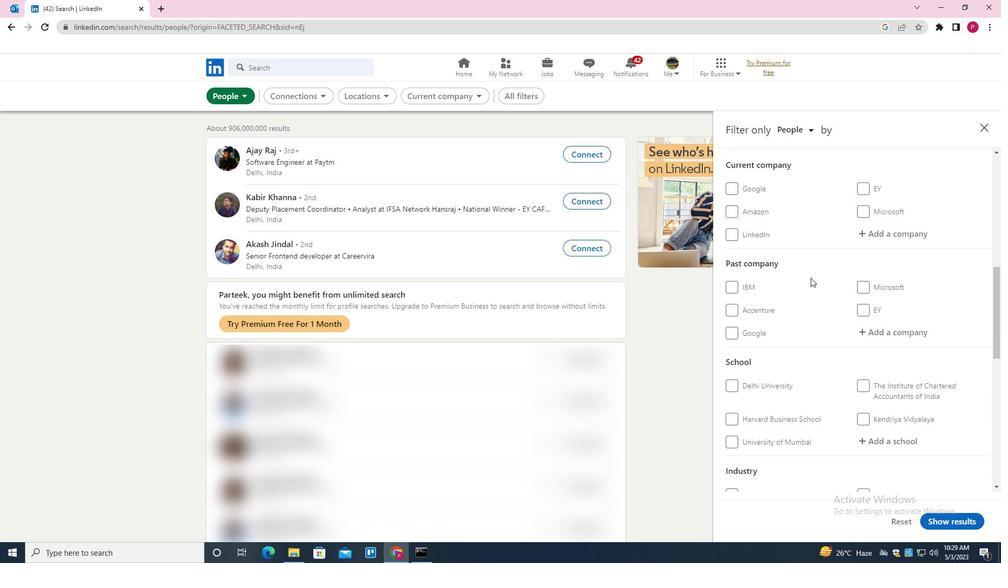 
Action: Mouse moved to (866, 290)
Screenshot: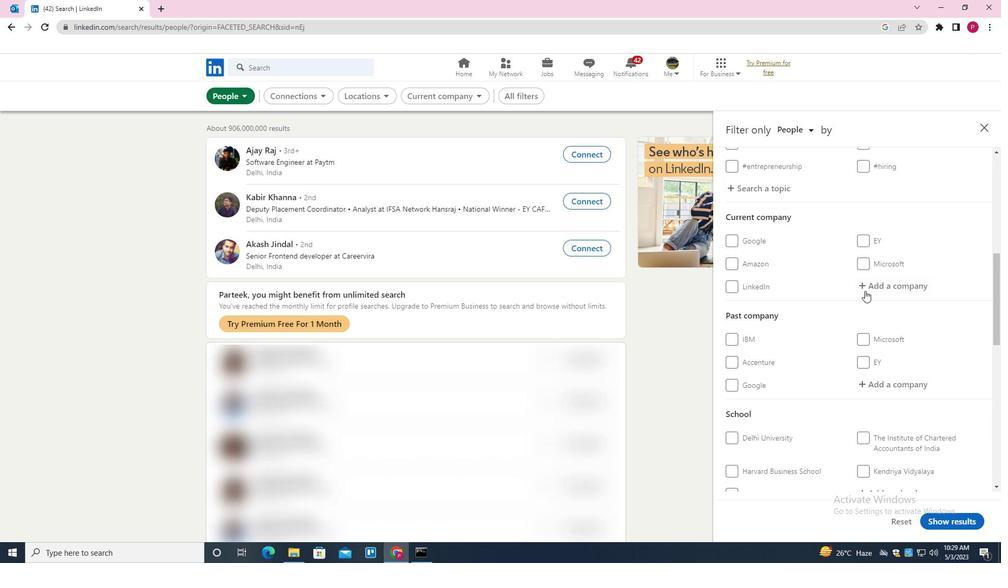 
Action: Mouse pressed left at (866, 290)
Screenshot: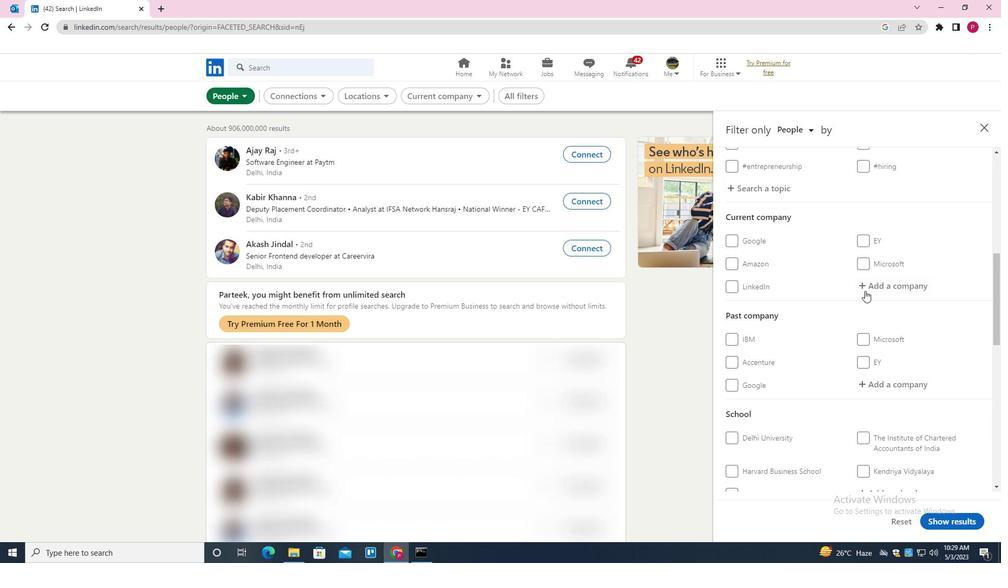 
Action: Key pressed <Key.shift><Key.shift><Key.shift><Key.shift><Key.shift><Key.shift>THINK<Key.space><Key.shift><Key.shift><Key.shift><Key.shift><Key.shift>S<Key.backspace>DESIGN<Key.space><Key.shift>COLLABORATIVE<Key.down><Key.enter>
Screenshot: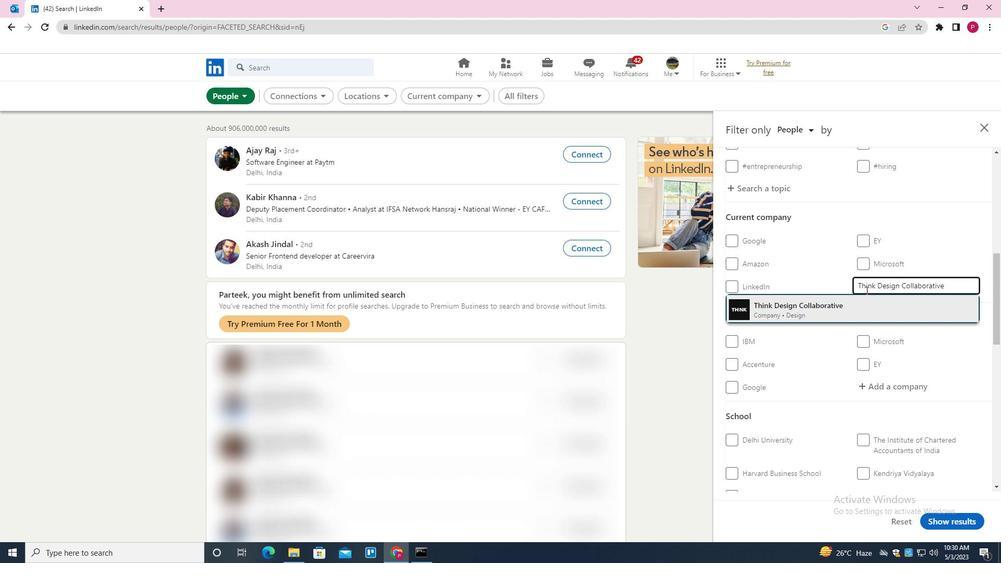 
Action: Mouse moved to (857, 296)
Screenshot: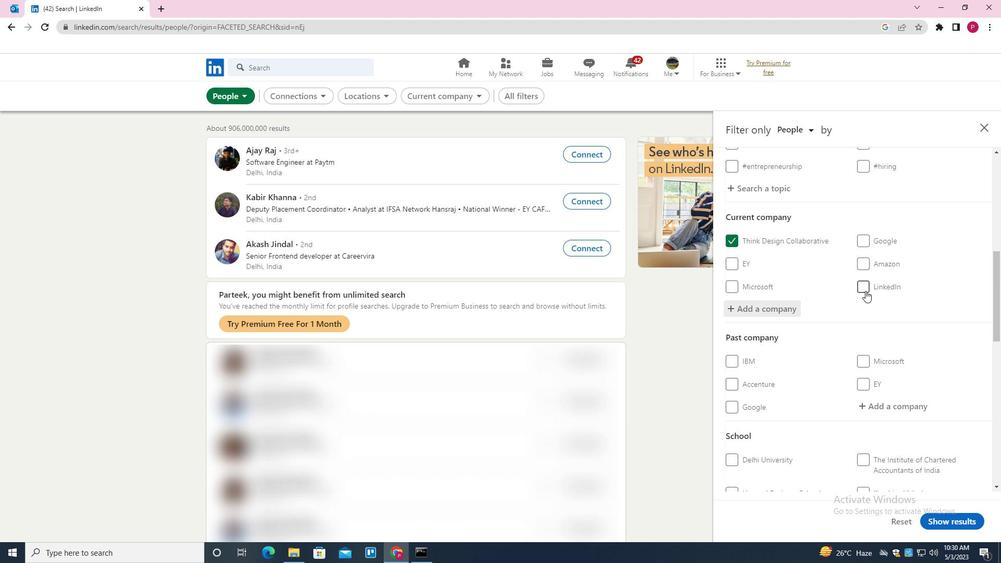 
Action: Mouse scrolled (857, 296) with delta (0, 0)
Screenshot: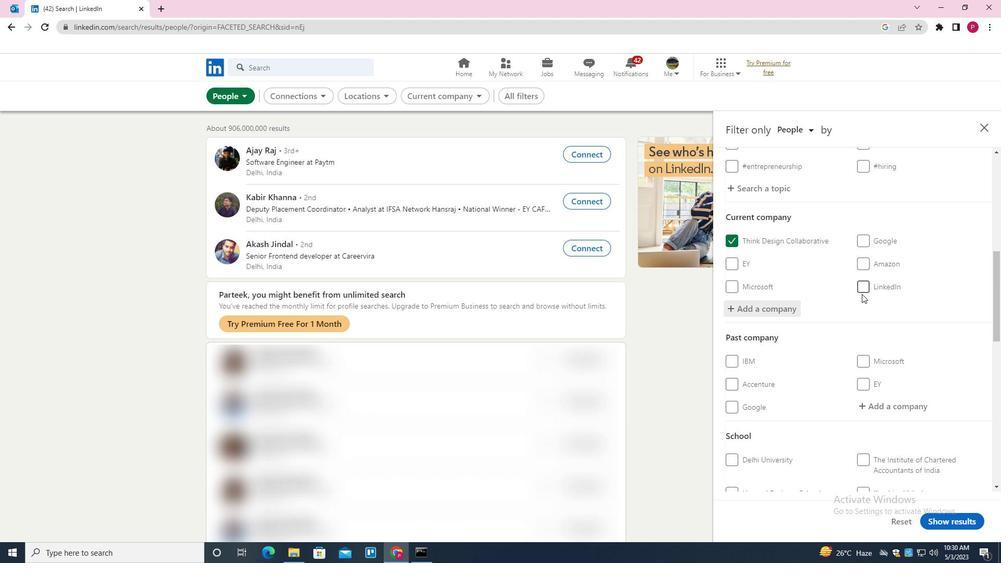 
Action: Mouse scrolled (857, 296) with delta (0, 0)
Screenshot: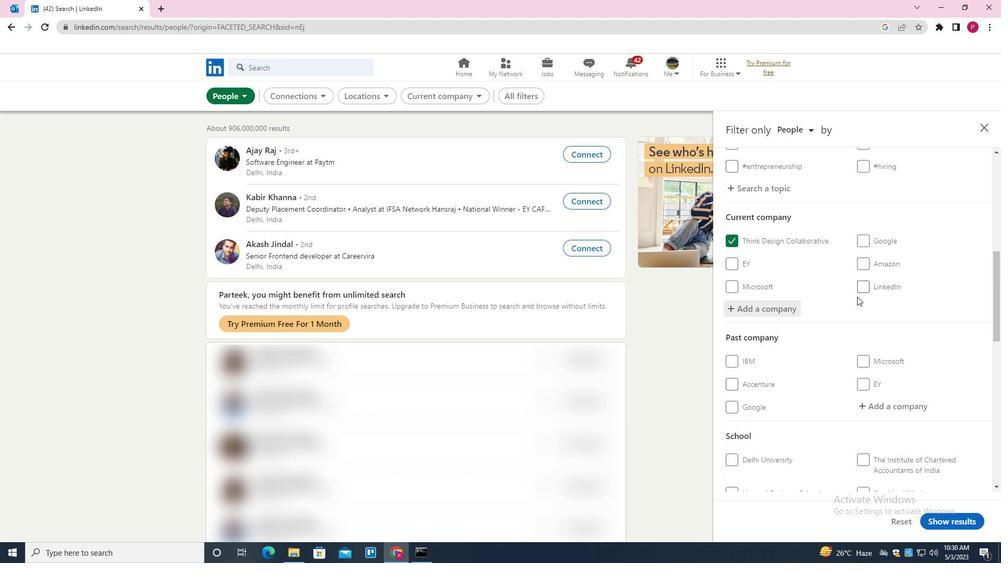 
Action: Mouse moved to (843, 316)
Screenshot: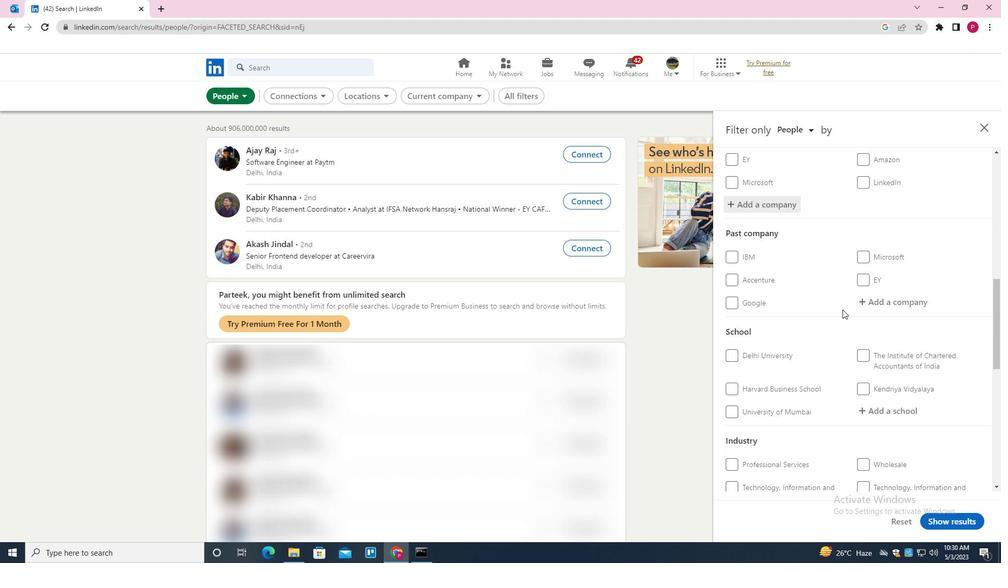 
Action: Mouse scrolled (843, 315) with delta (0, 0)
Screenshot: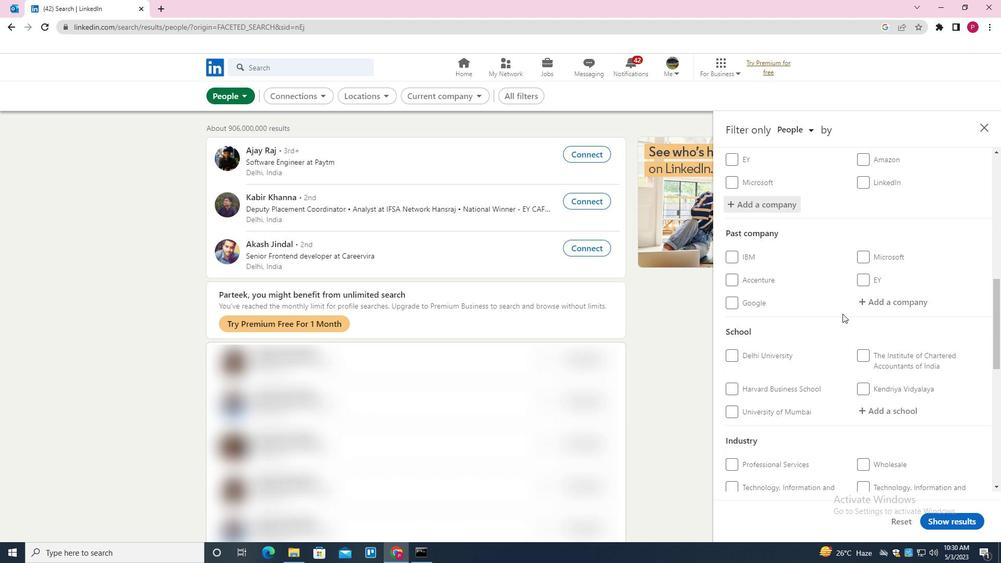 
Action: Mouse scrolled (843, 315) with delta (0, 0)
Screenshot: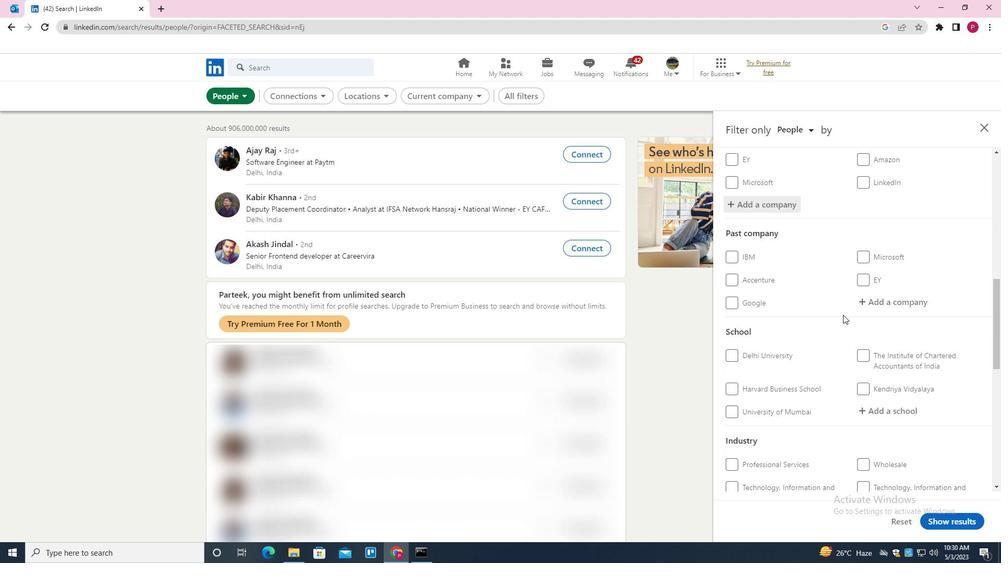 
Action: Mouse moved to (845, 315)
Screenshot: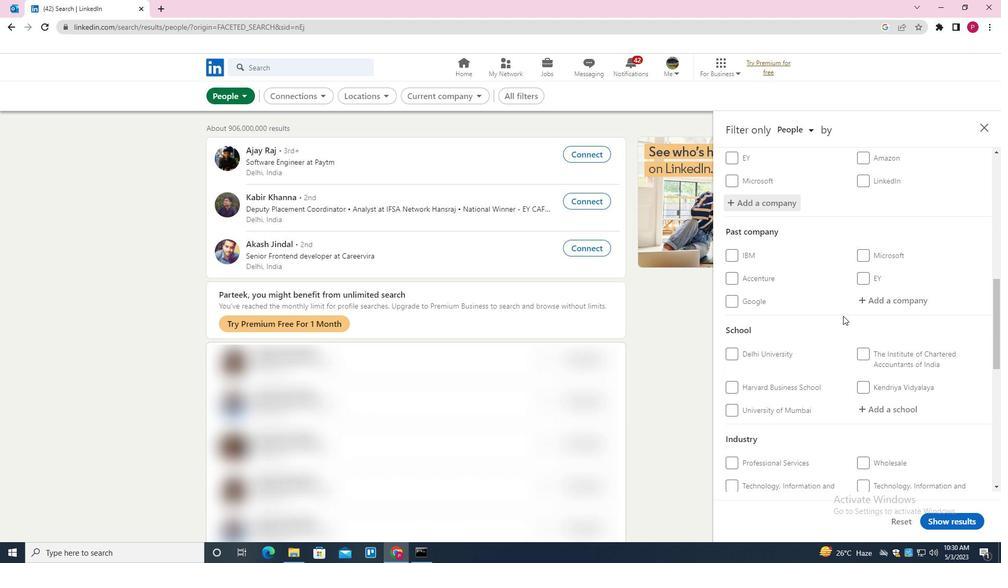 
Action: Mouse scrolled (845, 314) with delta (0, 0)
Screenshot: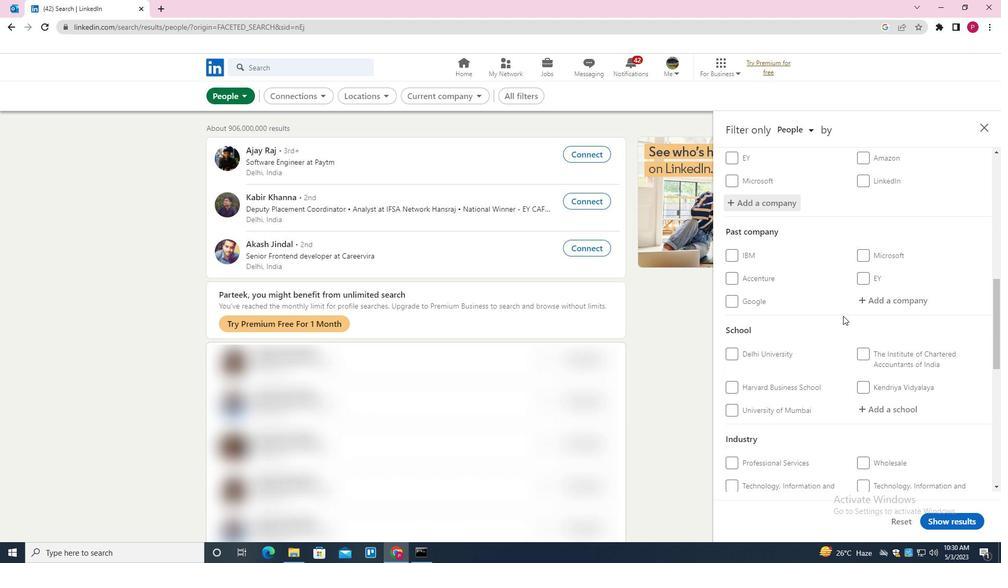 
Action: Mouse moved to (896, 254)
Screenshot: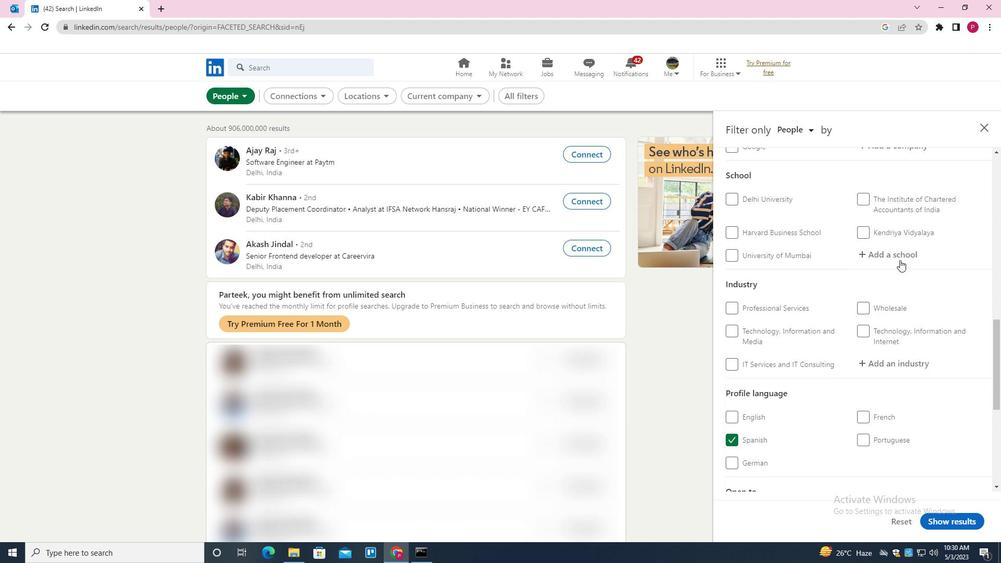 
Action: Mouse pressed left at (896, 254)
Screenshot: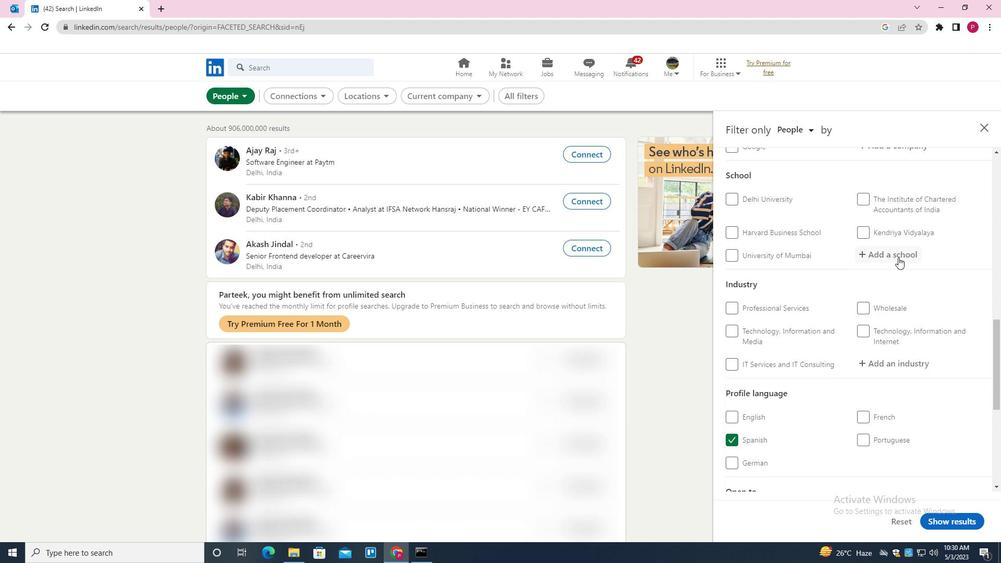 
Action: Key pressed <Key.shift>SIKKIM<Key.space><Key.shift>MANIPAL<Key.space><Key.shift>INSTITUTE<Key.space>OF<Key.space><Key.shift>TECHNOLOGY<Key.space><Key.down><Key.enter>
Screenshot: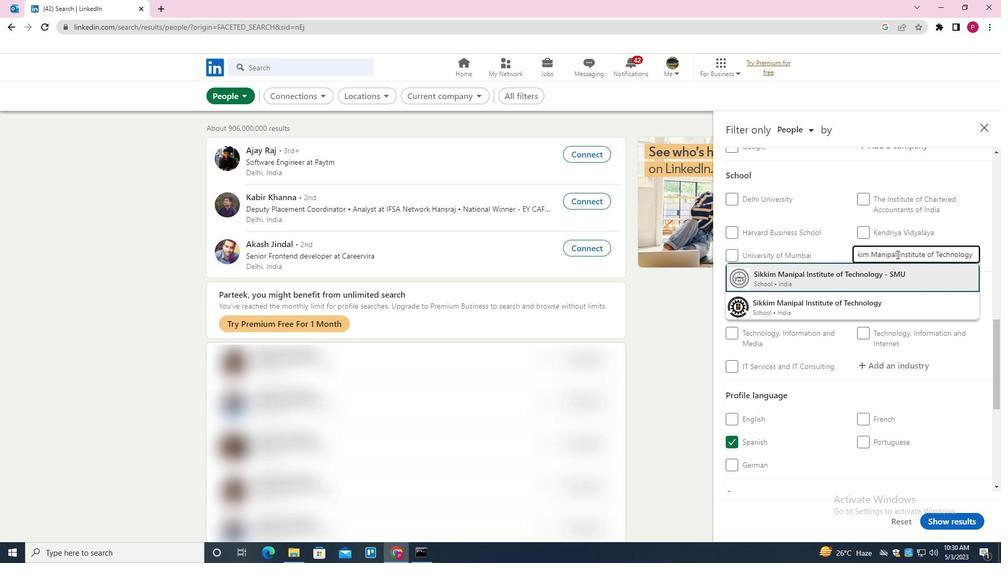 
Action: Mouse moved to (887, 280)
Screenshot: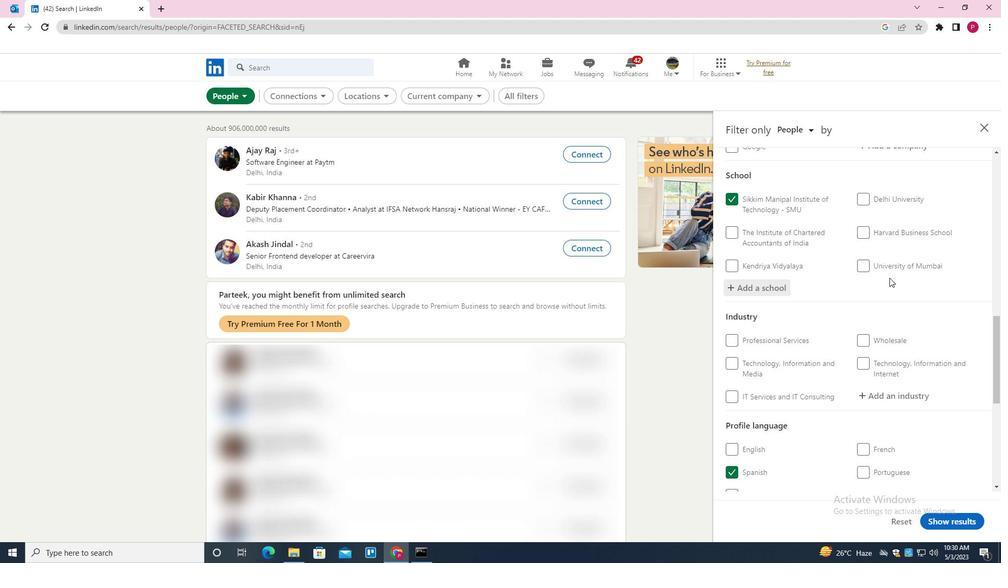 
Action: Mouse scrolled (887, 279) with delta (0, 0)
Screenshot: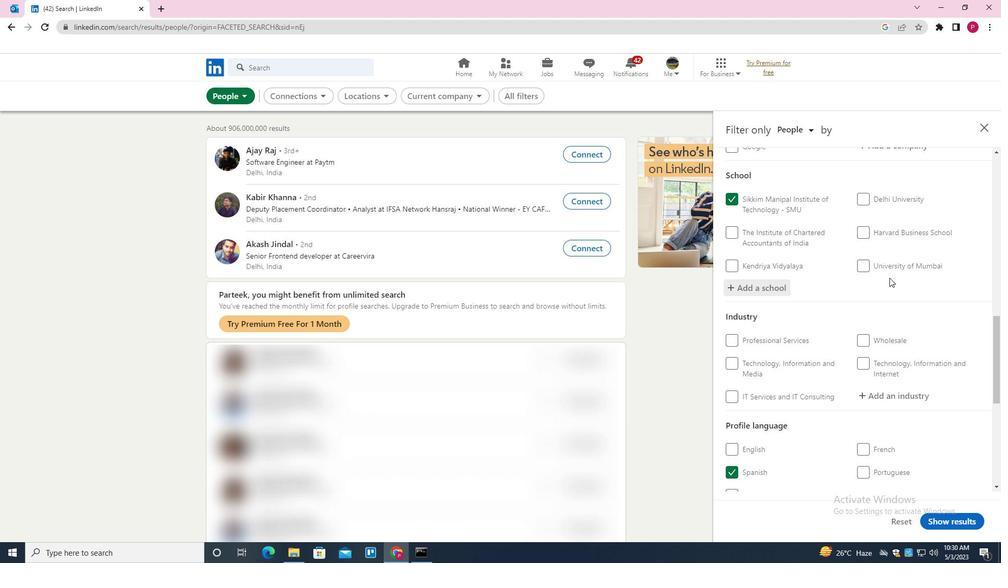 
Action: Mouse moved to (882, 282)
Screenshot: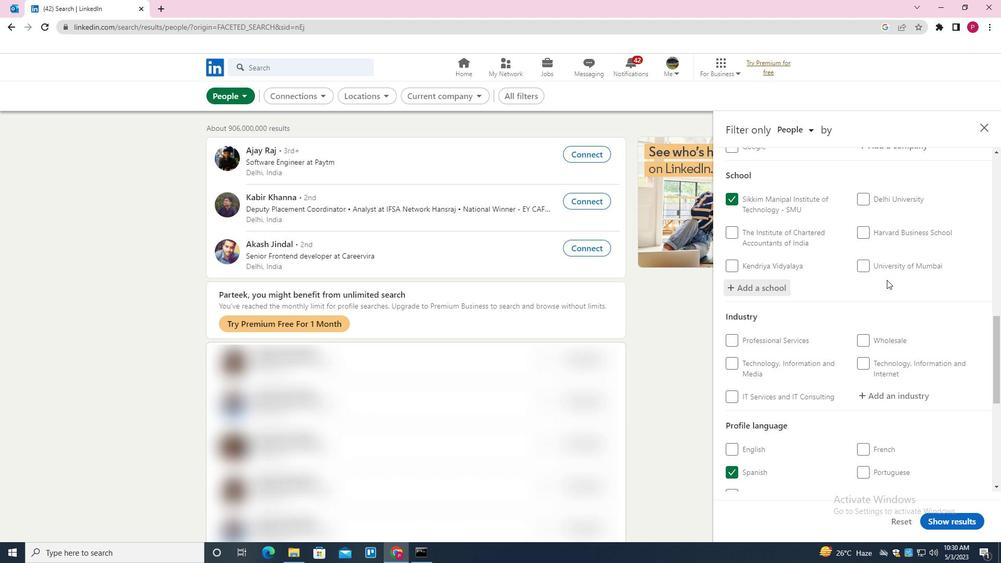 
Action: Mouse scrolled (882, 282) with delta (0, 0)
Screenshot: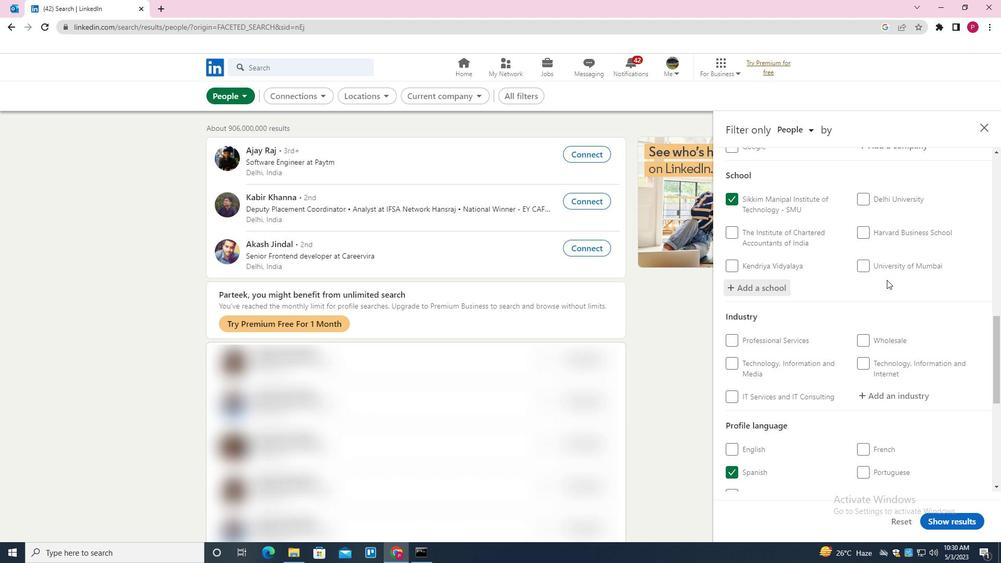 
Action: Mouse moved to (882, 283)
Screenshot: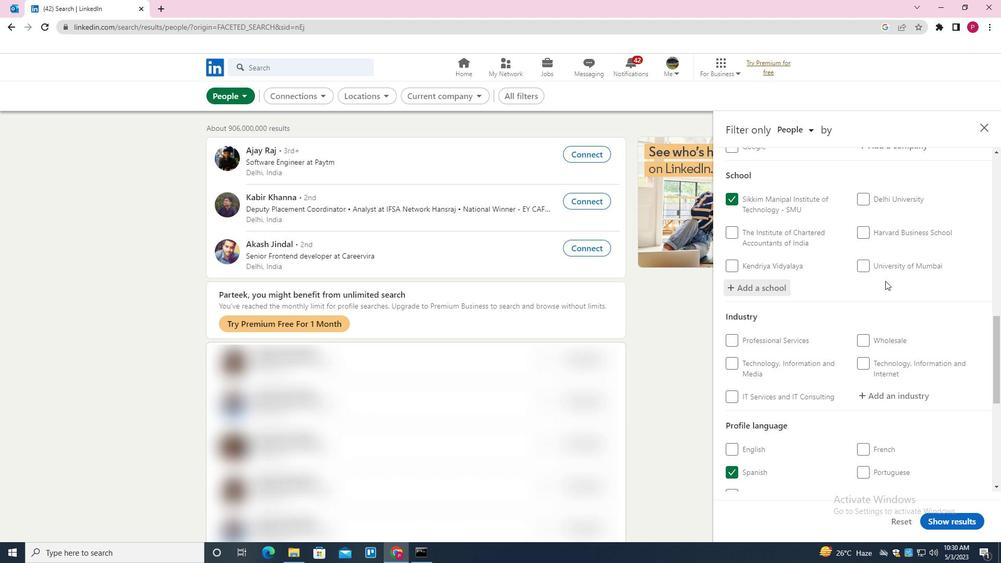 
Action: Mouse scrolled (882, 282) with delta (0, 0)
Screenshot: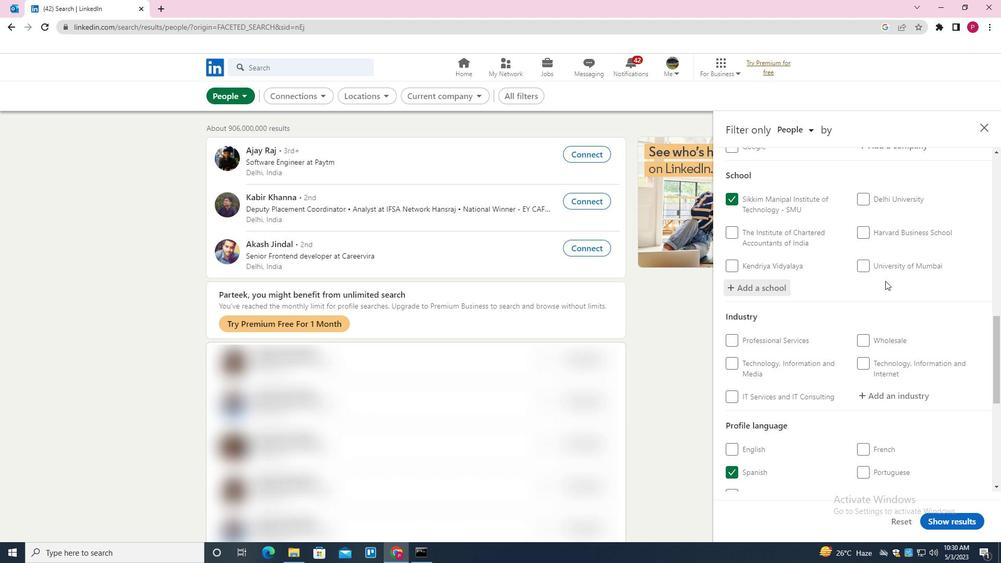 
Action: Mouse moved to (890, 233)
Screenshot: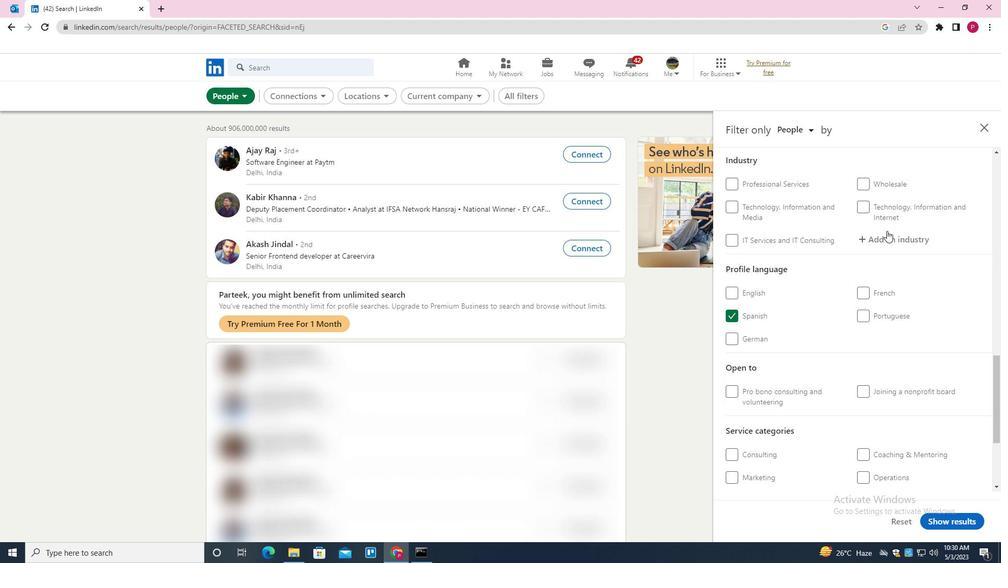 
Action: Mouse pressed left at (890, 233)
Screenshot: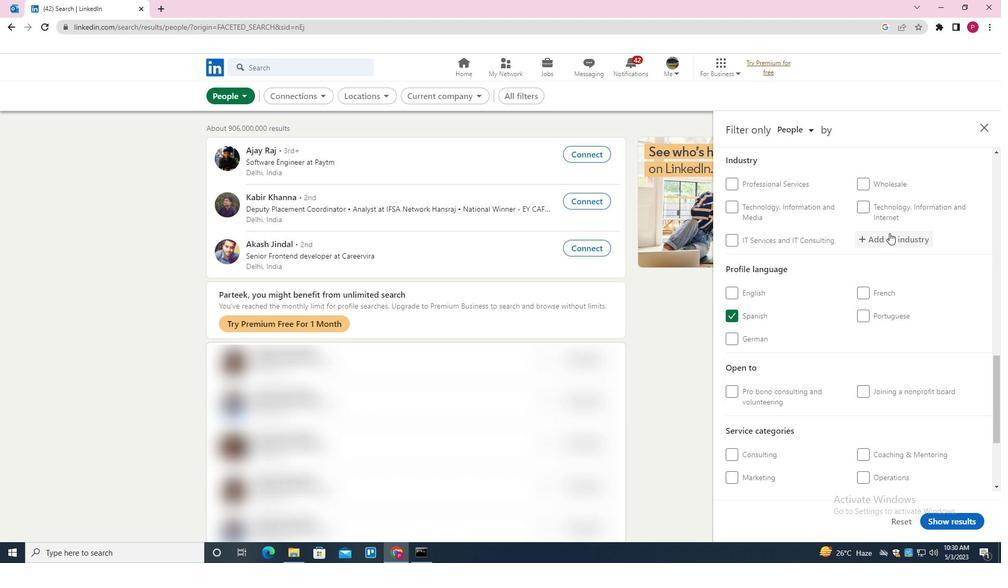 
Action: Key pressed <Key.shift><Key.shift><Key.shift><Key.shift><Key.shift><Key.shift><Key.shift><Key.shift>INTERNATIONAL<Key.space><Key.shift>TRADE<Key.space>AND<Key.space><Key.shift>DEVELE<Key.backspace>OPMENT<Key.down><Key.enter>
Screenshot: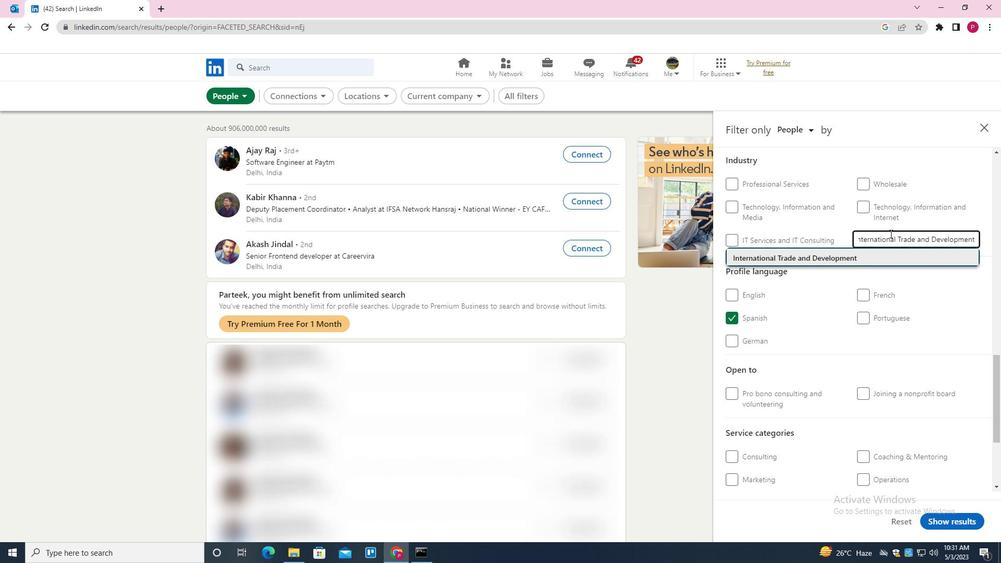 
Action: Mouse moved to (879, 253)
Screenshot: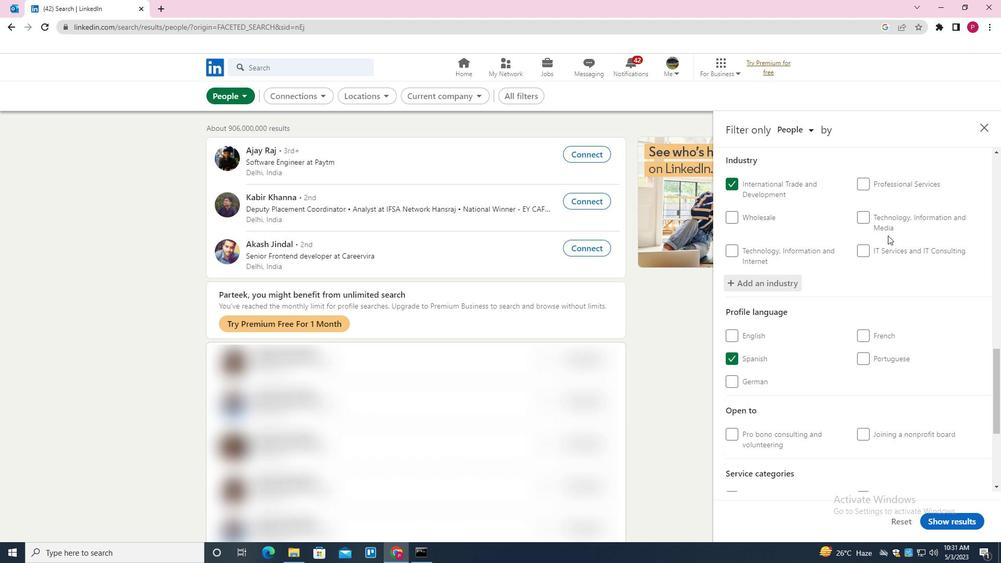 
Action: Mouse scrolled (879, 253) with delta (0, 0)
Screenshot: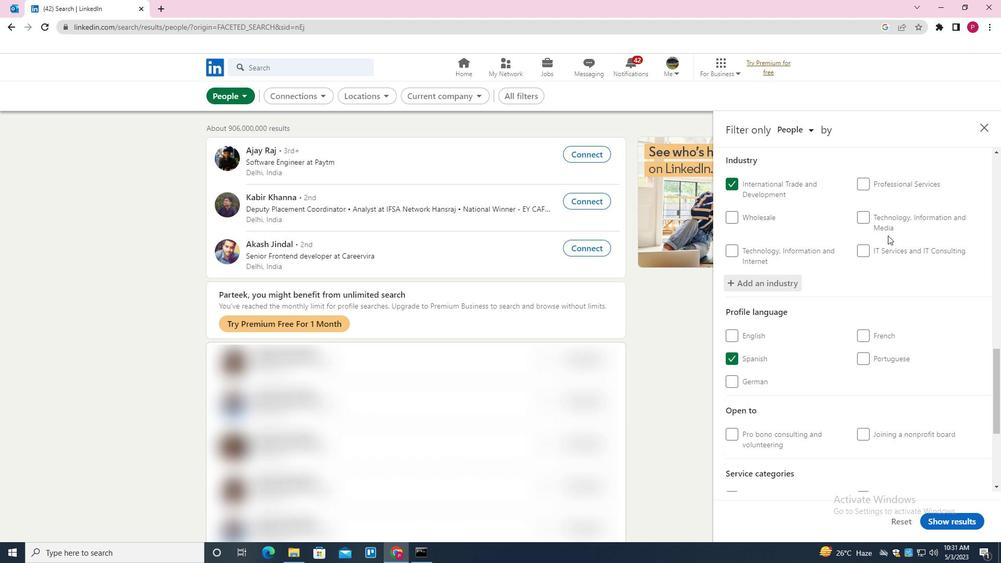
Action: Mouse moved to (879, 257)
Screenshot: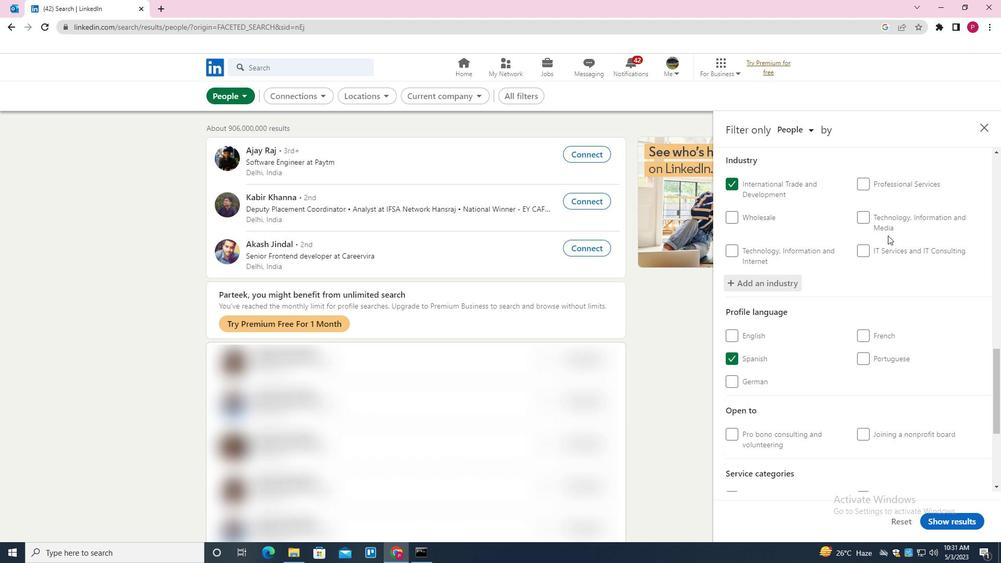 
Action: Mouse scrolled (879, 256) with delta (0, 0)
Screenshot: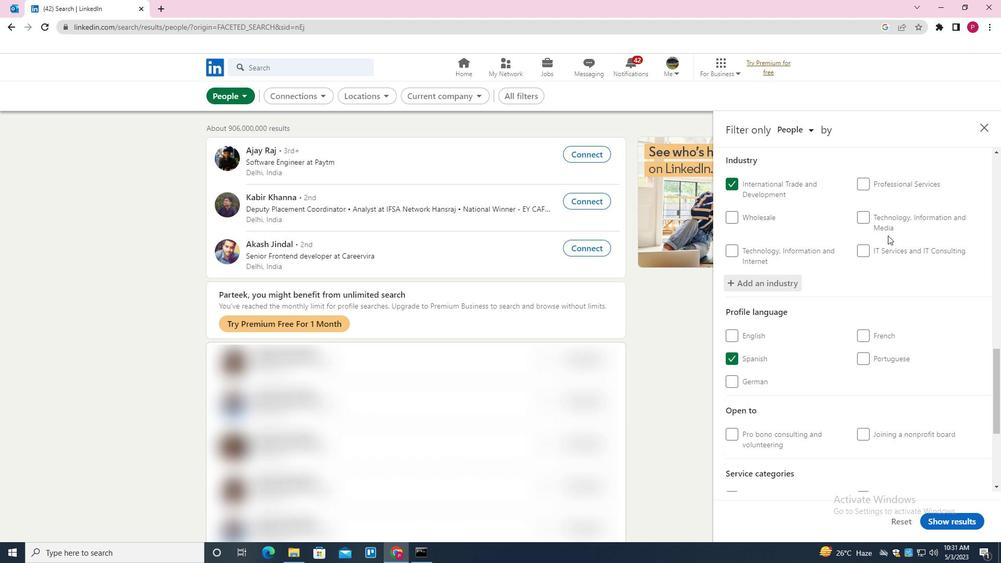 
Action: Mouse moved to (880, 259)
Screenshot: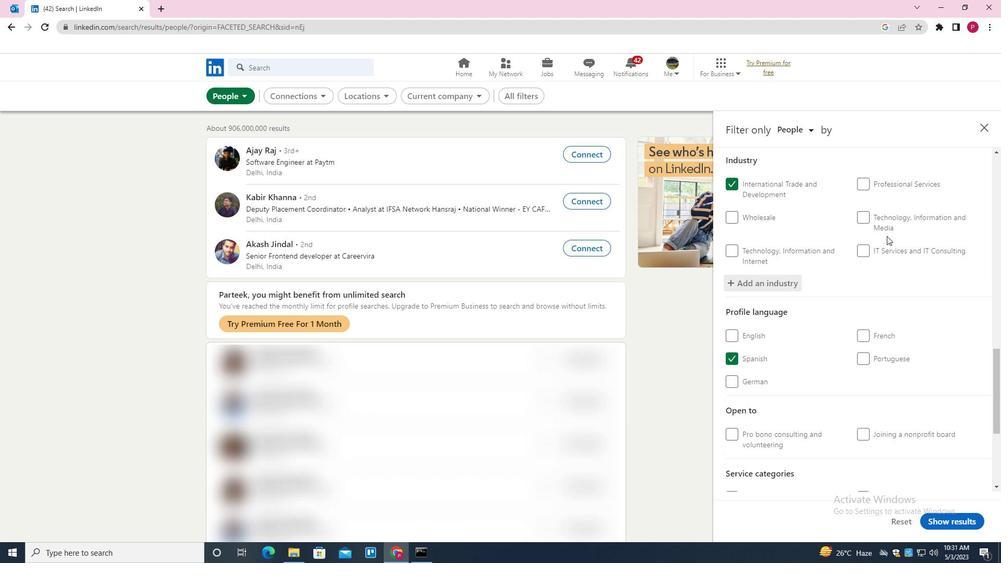 
Action: Mouse scrolled (880, 259) with delta (0, 0)
Screenshot: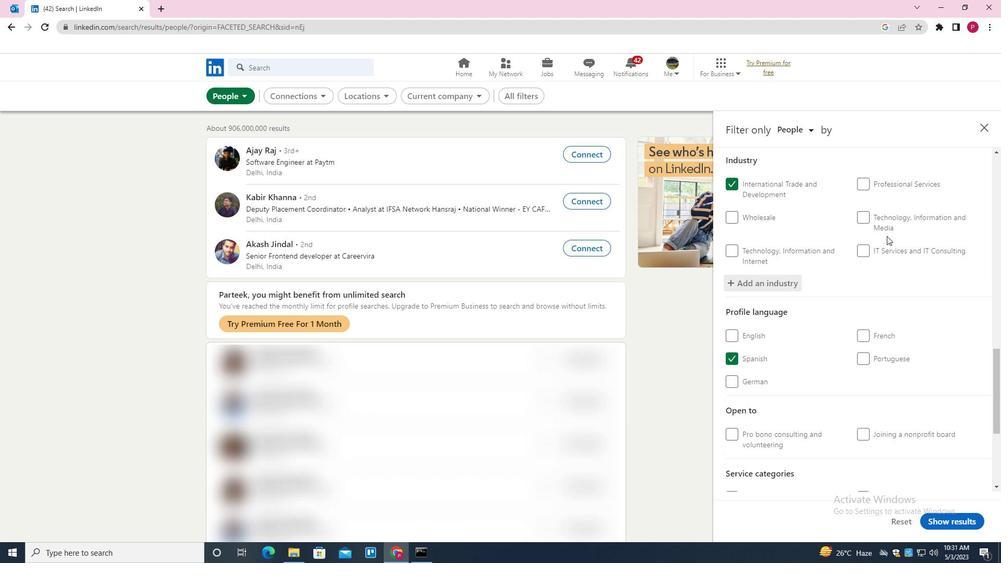 
Action: Mouse moved to (880, 261)
Screenshot: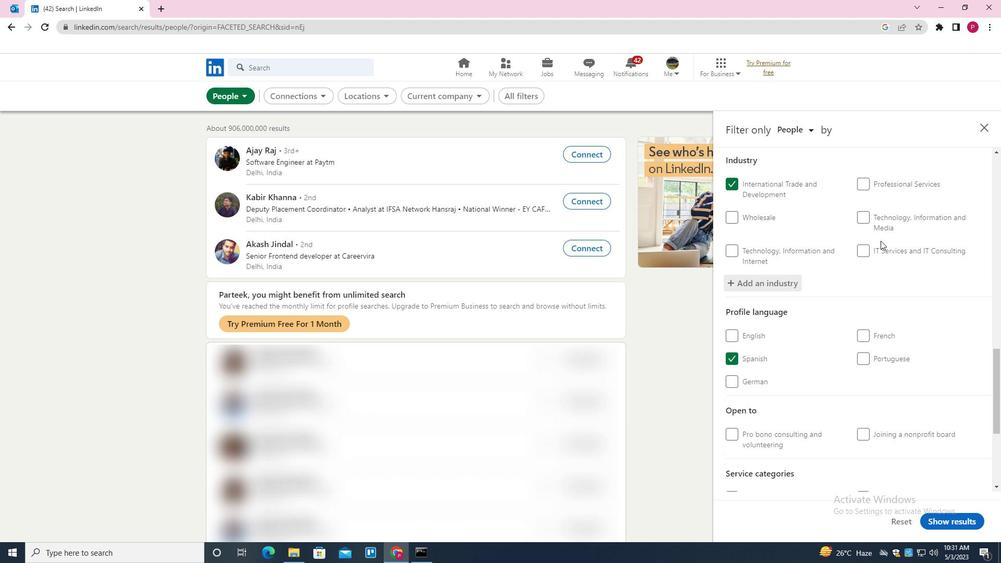 
Action: Mouse scrolled (880, 261) with delta (0, 0)
Screenshot: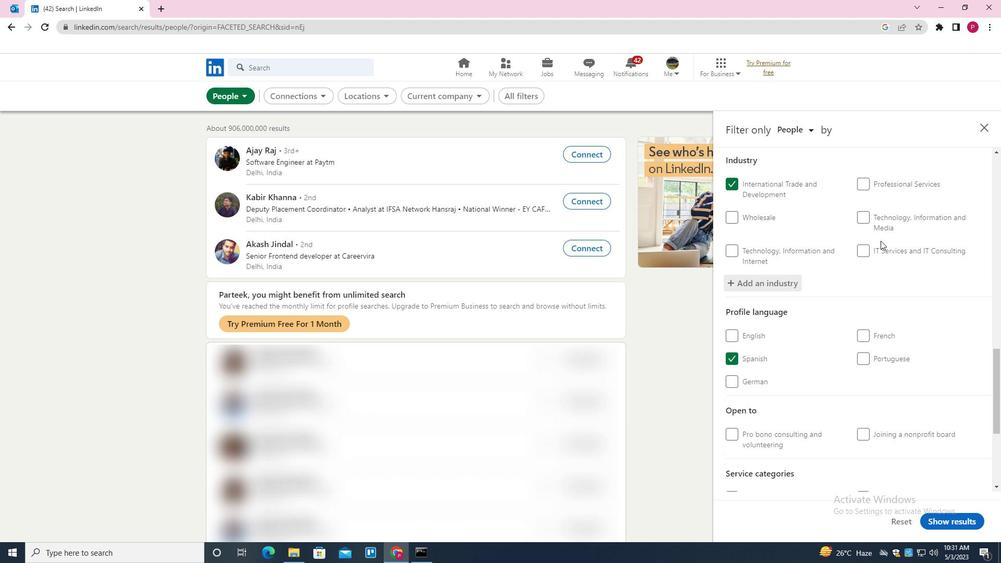 
Action: Mouse moved to (895, 343)
Screenshot: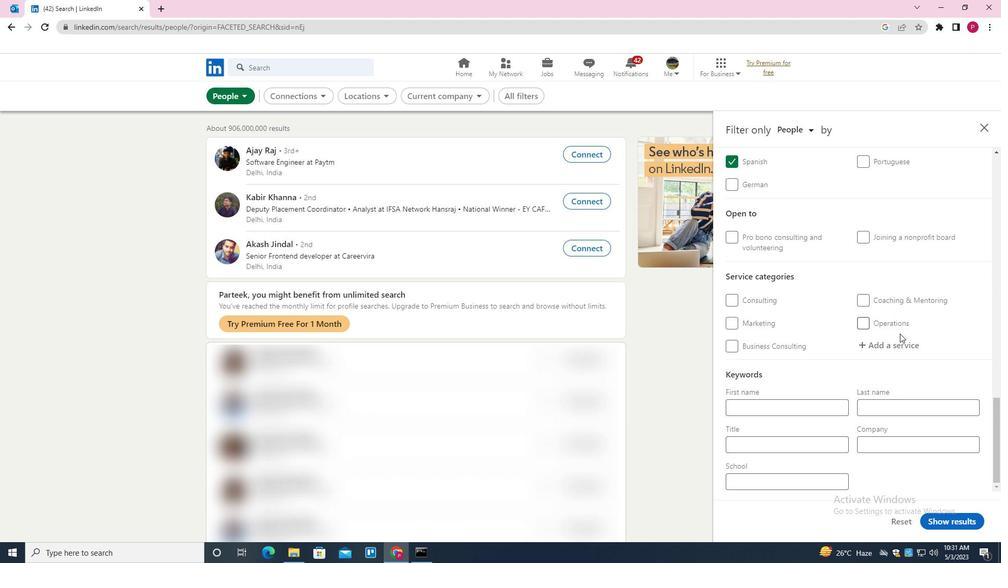 
Action: Mouse pressed left at (895, 343)
Screenshot: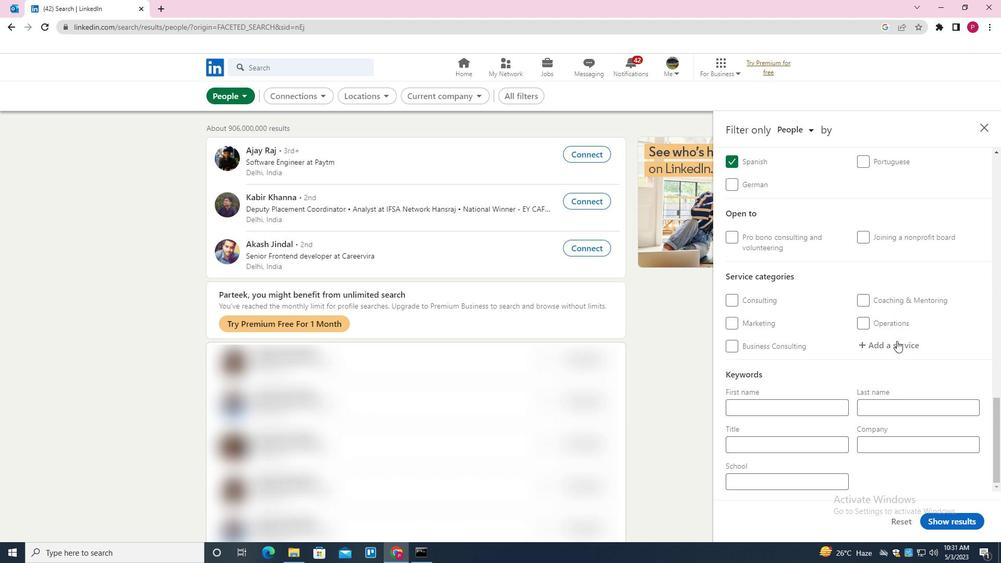 
Action: Mouse moved to (895, 343)
Screenshot: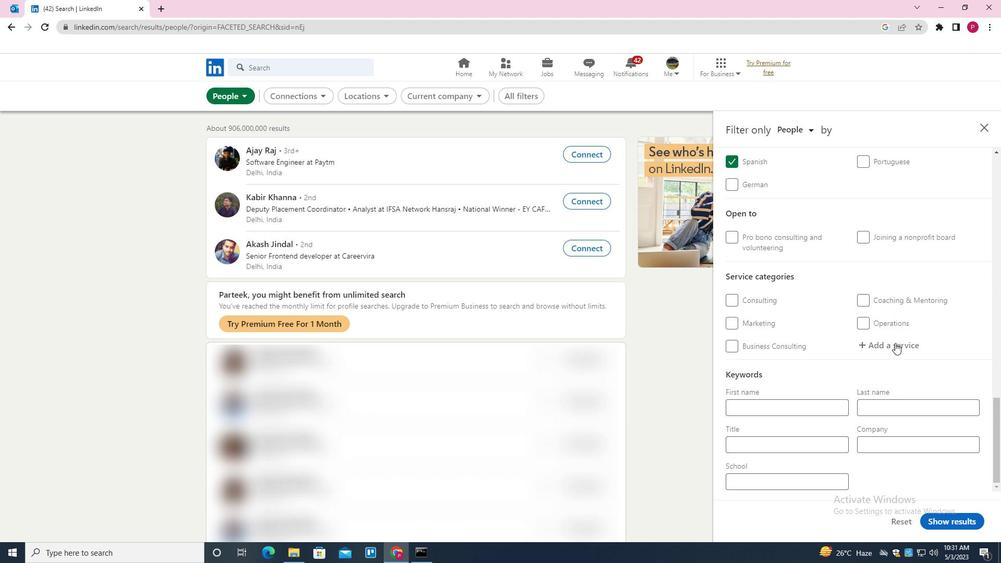 
Action: Key pressed <Key.shift><Key.shift><Key.shift>NEGOTIATION<Key.down><Key.enter>
Screenshot: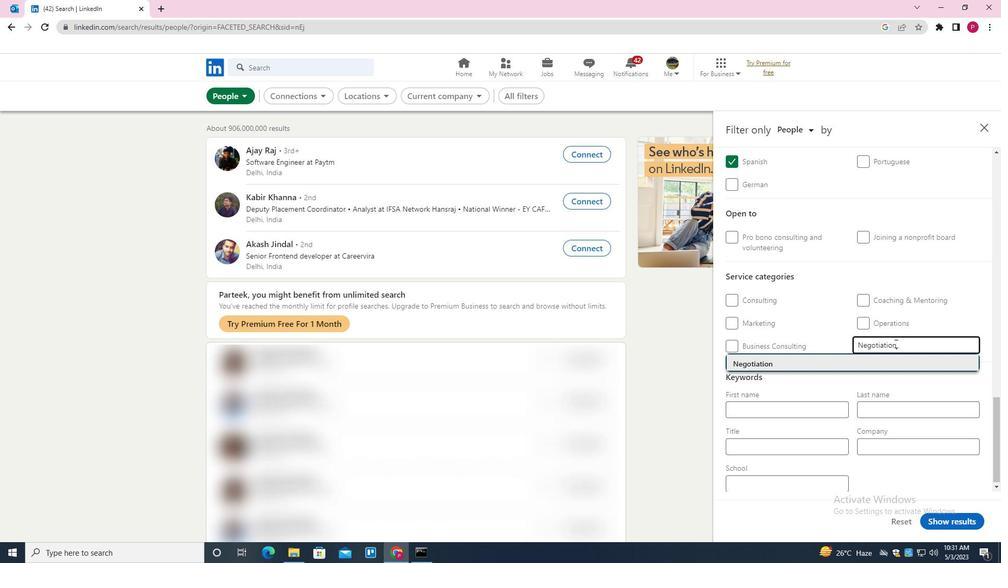 
Action: Mouse moved to (895, 343)
Screenshot: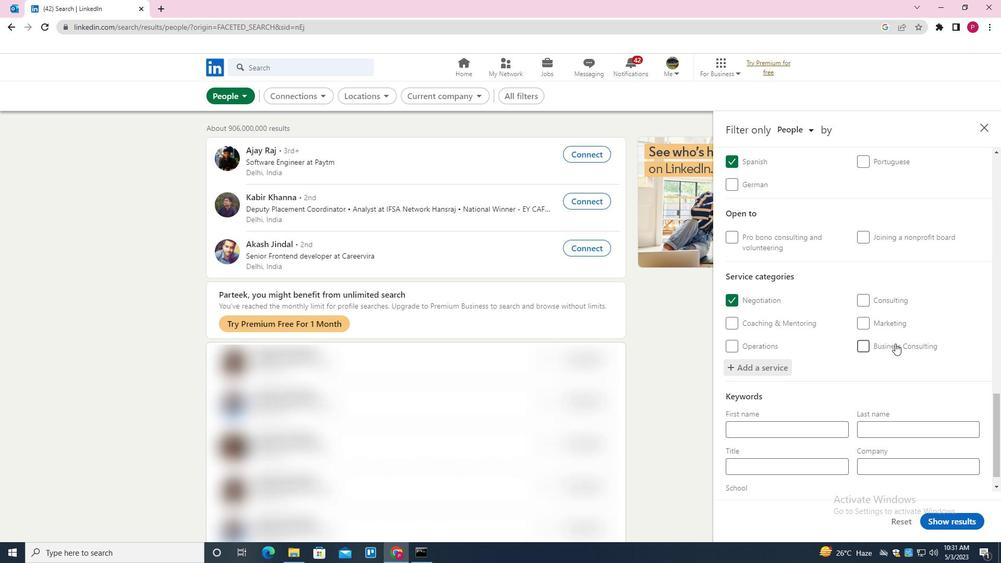
Action: Mouse scrolled (895, 343) with delta (0, 0)
Screenshot: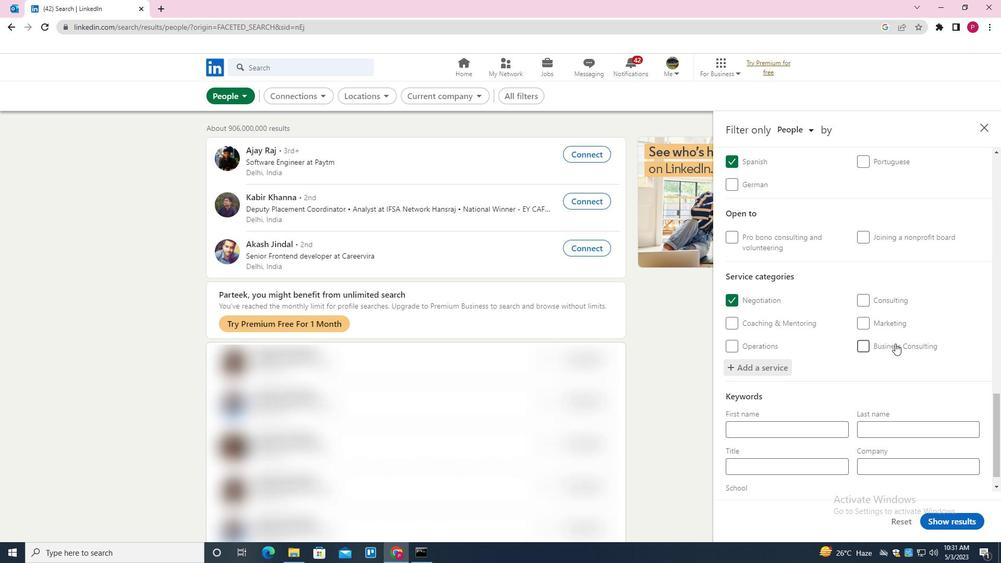 
Action: Mouse scrolled (895, 343) with delta (0, 0)
Screenshot: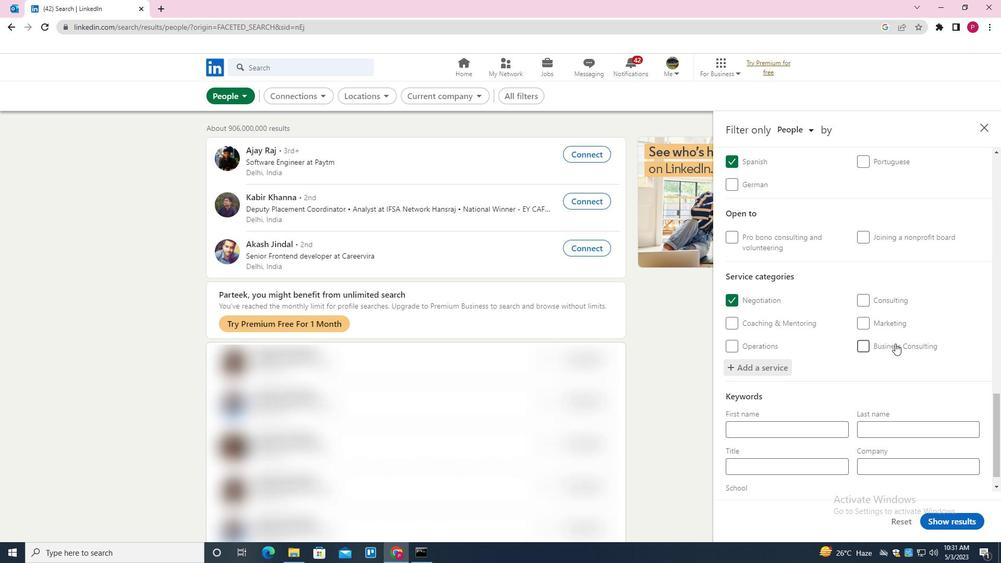 
Action: Mouse scrolled (895, 343) with delta (0, 0)
Screenshot: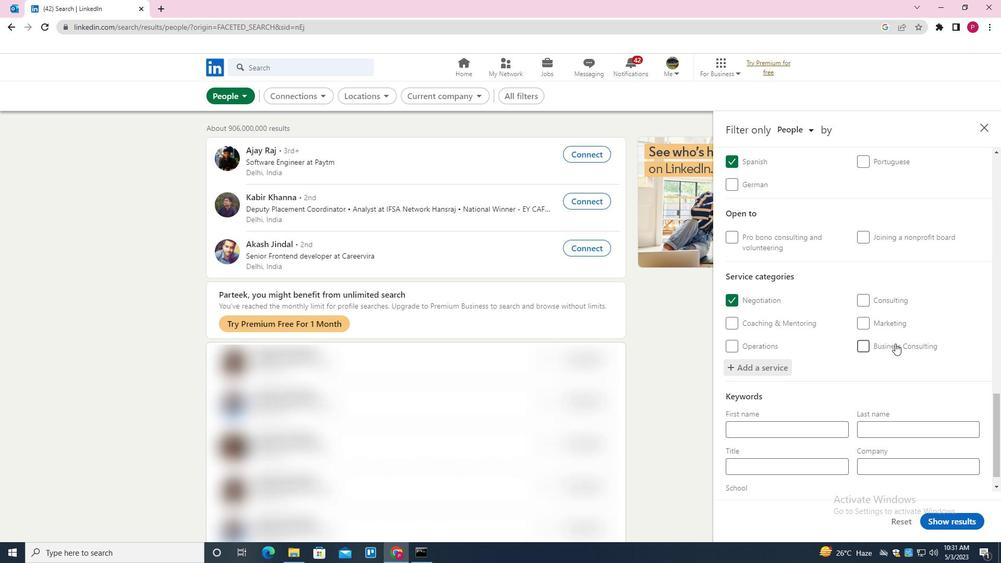 
Action: Mouse scrolled (895, 343) with delta (0, 0)
Screenshot: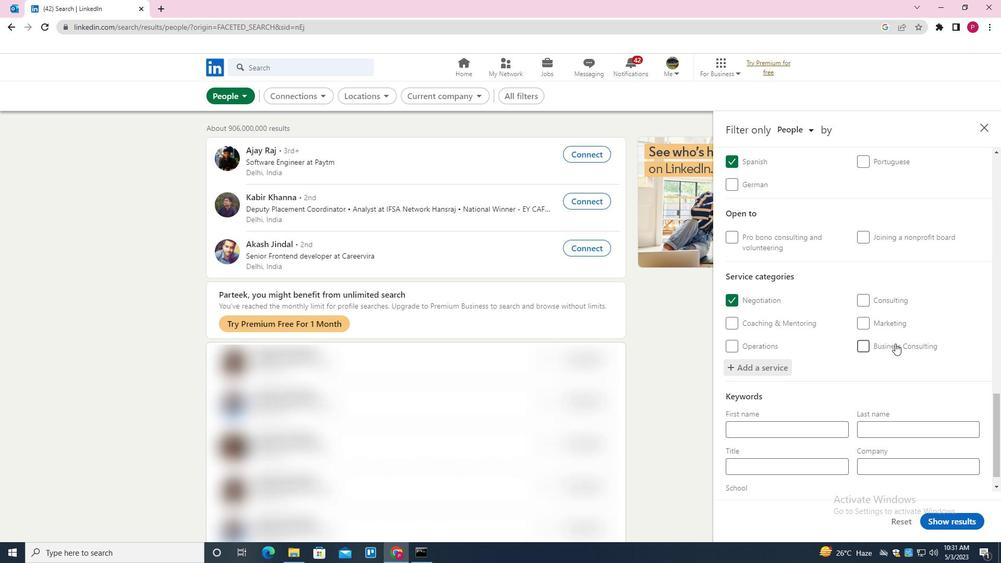 
Action: Mouse moved to (892, 346)
Screenshot: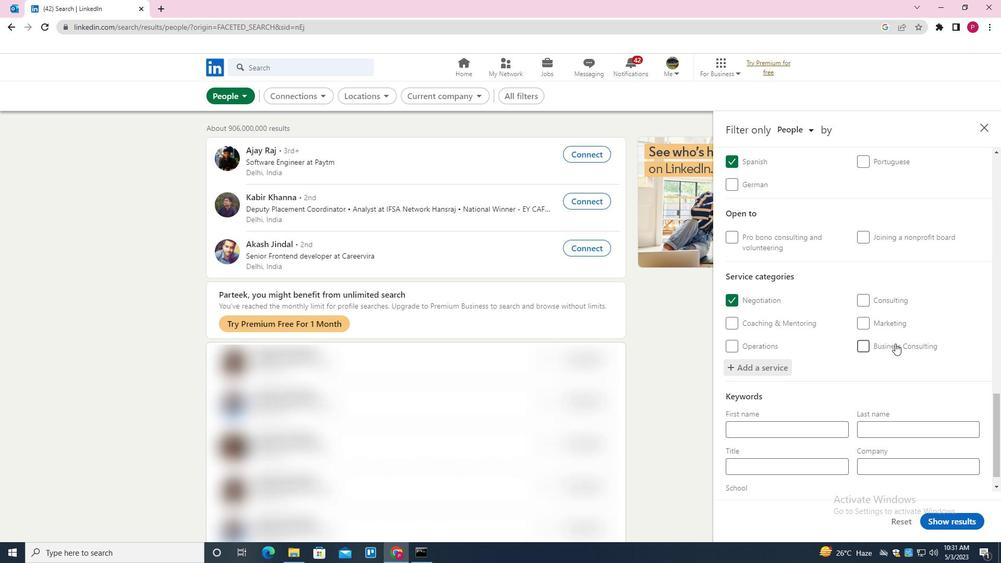 
Action: Mouse scrolled (892, 346) with delta (0, 0)
Screenshot: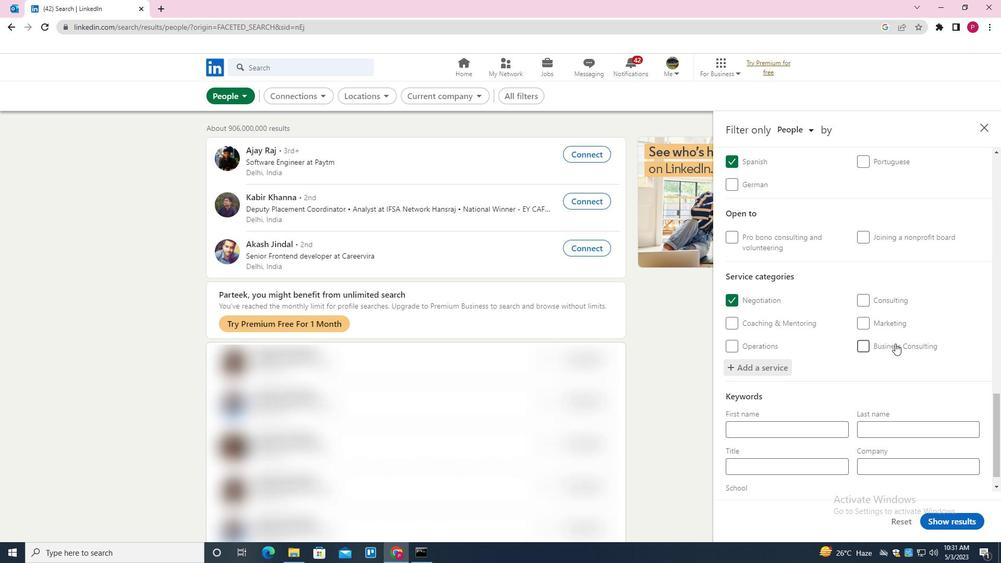 
Action: Mouse moved to (834, 448)
Screenshot: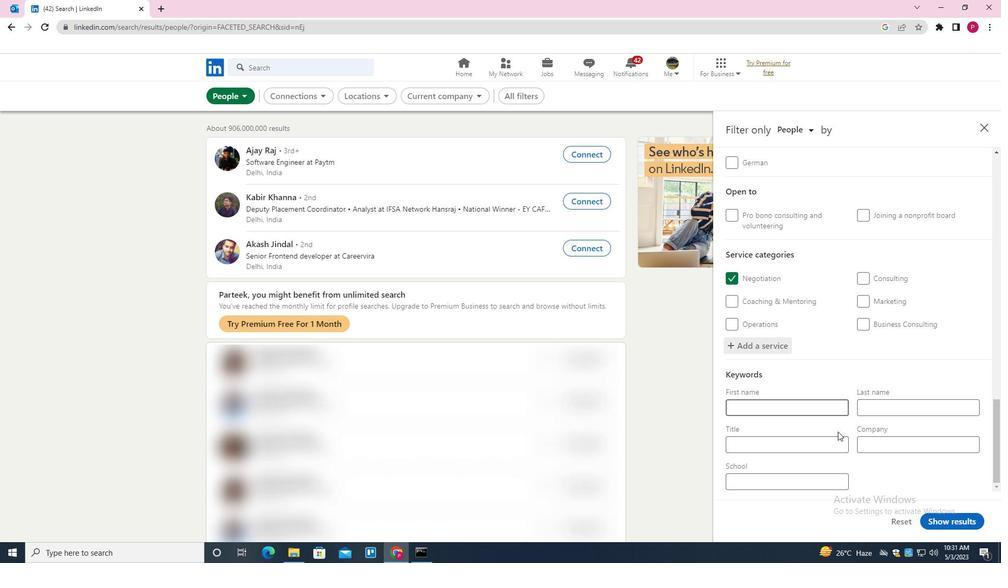 
Action: Mouse pressed left at (834, 448)
Screenshot: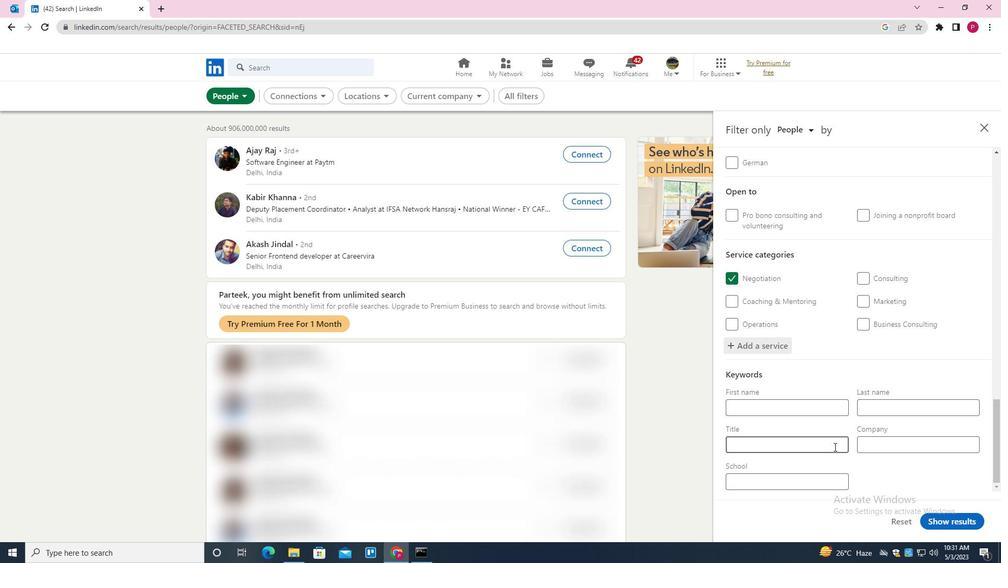 
Action: Key pressed <Key.shift><Key.shift>CHR<Key.backspace>EF
Screenshot: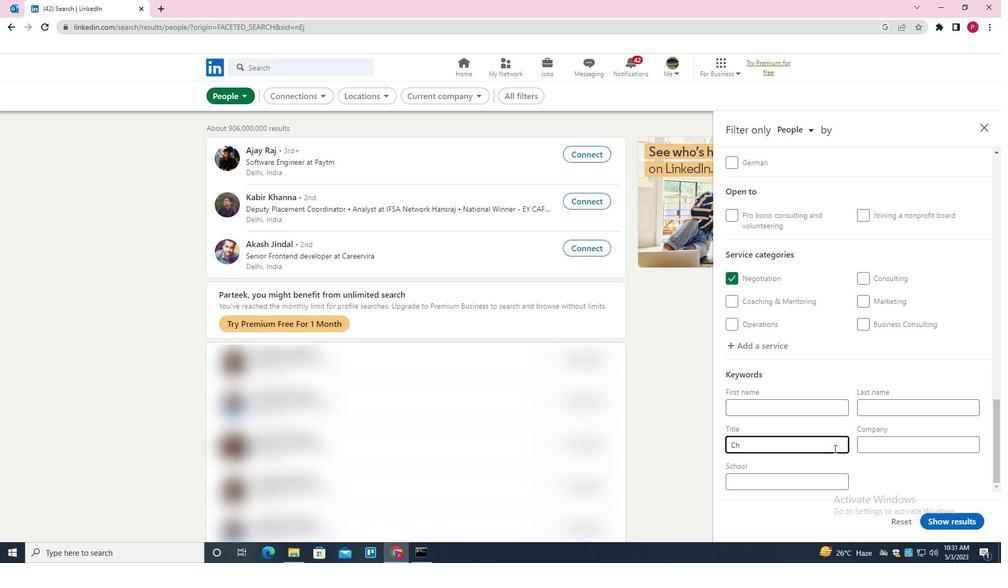 
Action: Mouse moved to (946, 516)
Screenshot: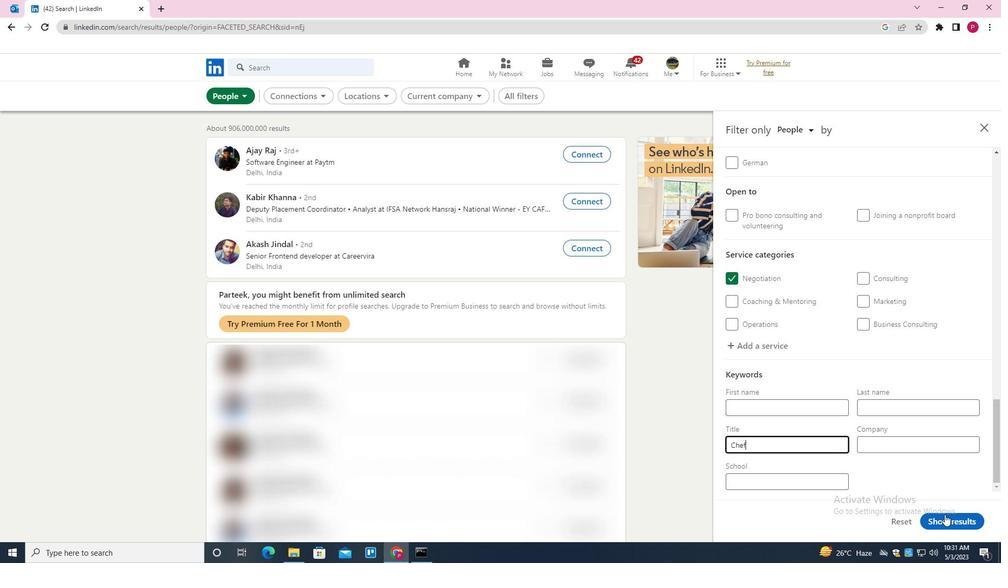 
Action: Mouse pressed left at (946, 516)
Screenshot: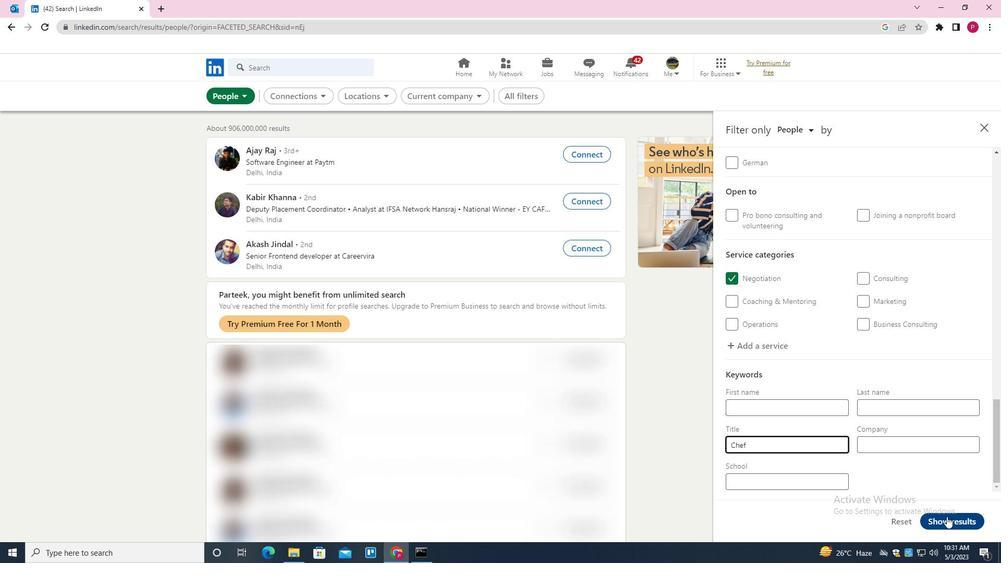 
Action: Mouse moved to (487, 226)
Screenshot: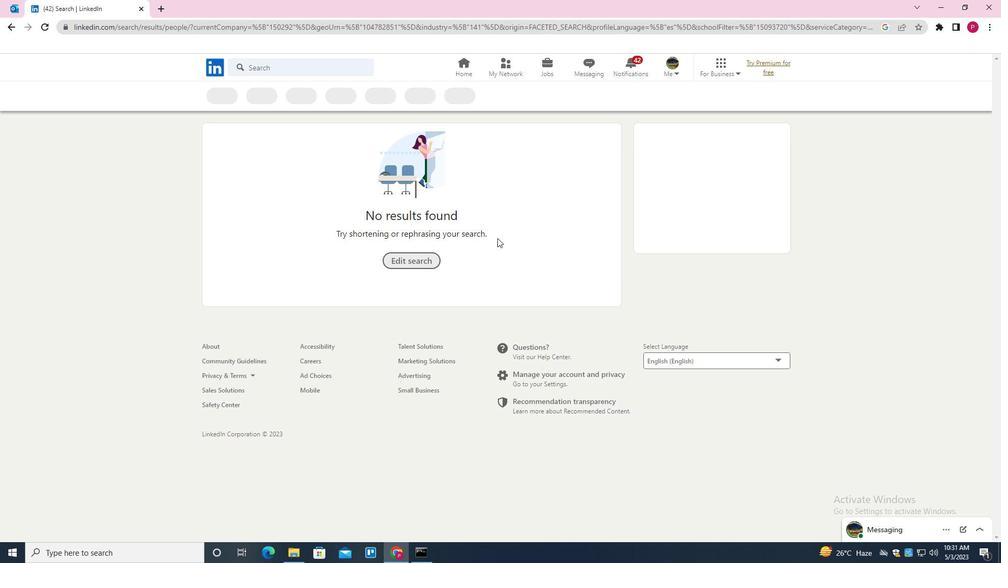 
